 Task: Look for space in Hatsukaichi, Japan from 12th  July, 2023 to 15th July, 2023 for 3 adults in price range Rs.12000 to Rs.16000. Place can be entire place with 2 bedrooms having 3 beds and 1 bathroom. Property type can be house, flat, guest house. Booking option can be shelf check-in. Required host language is English.
Action: Mouse moved to (426, 106)
Screenshot: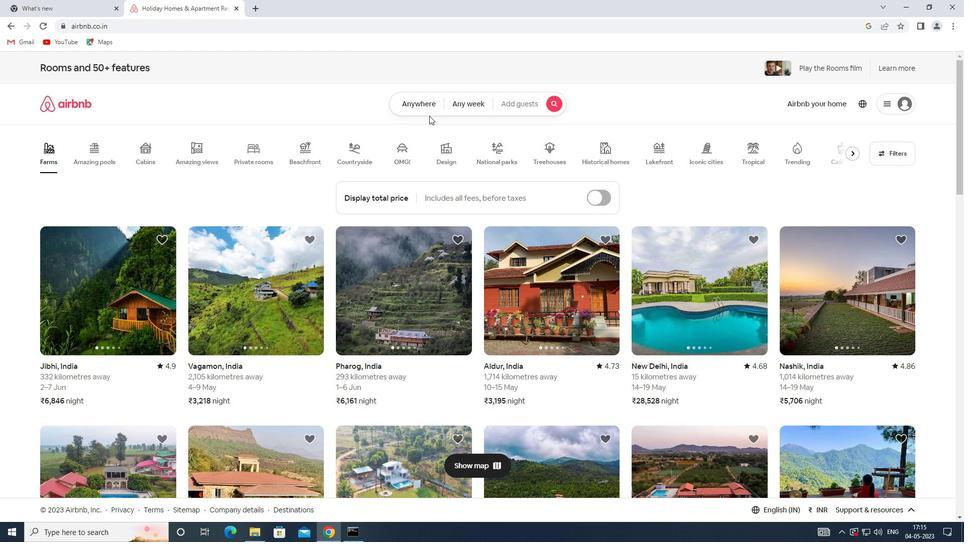 
Action: Mouse pressed left at (426, 106)
Screenshot: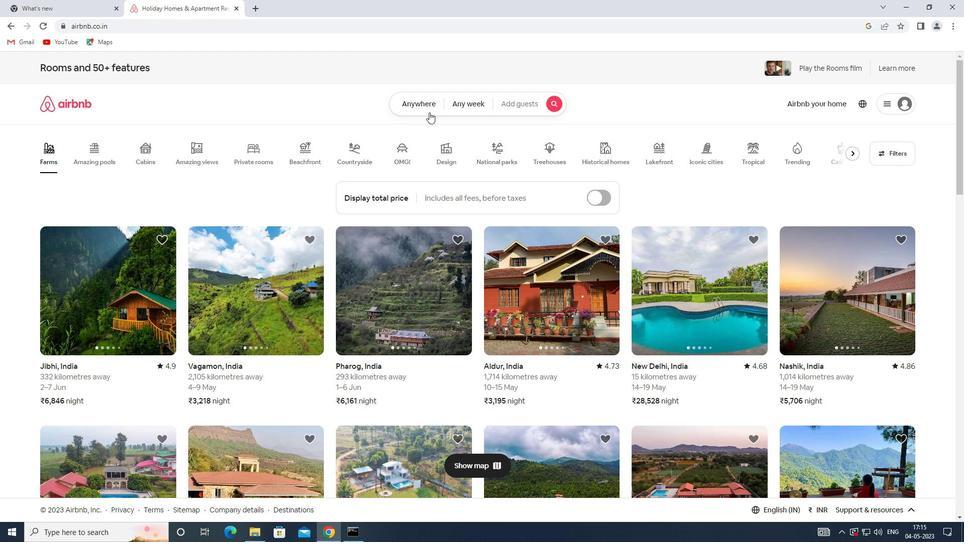
Action: Mouse moved to (350, 145)
Screenshot: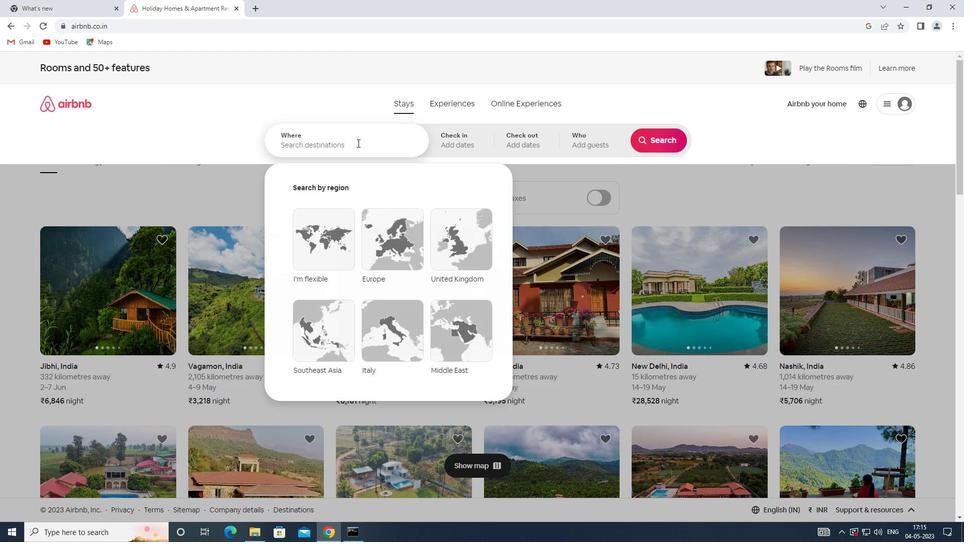 
Action: Mouse pressed left at (350, 145)
Screenshot: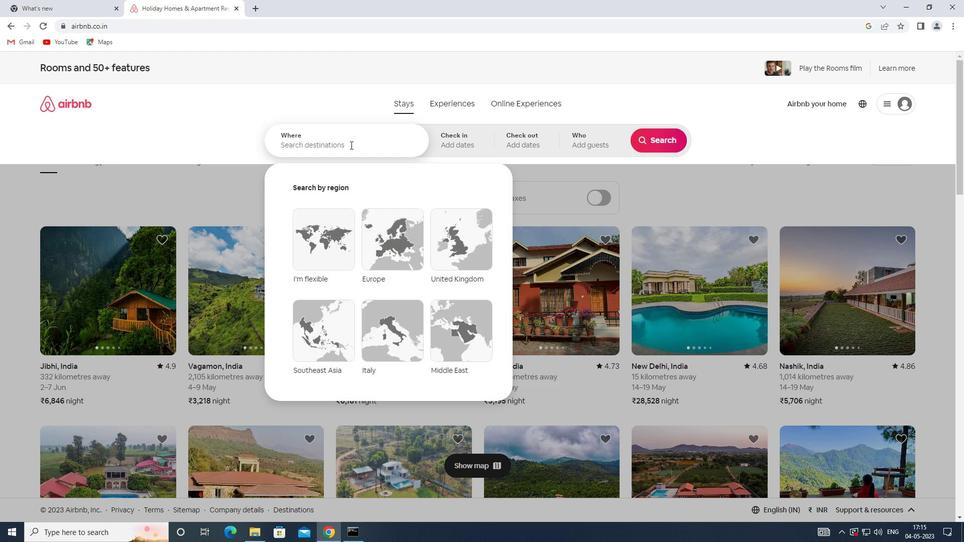 
Action: Mouse moved to (350, 145)
Screenshot: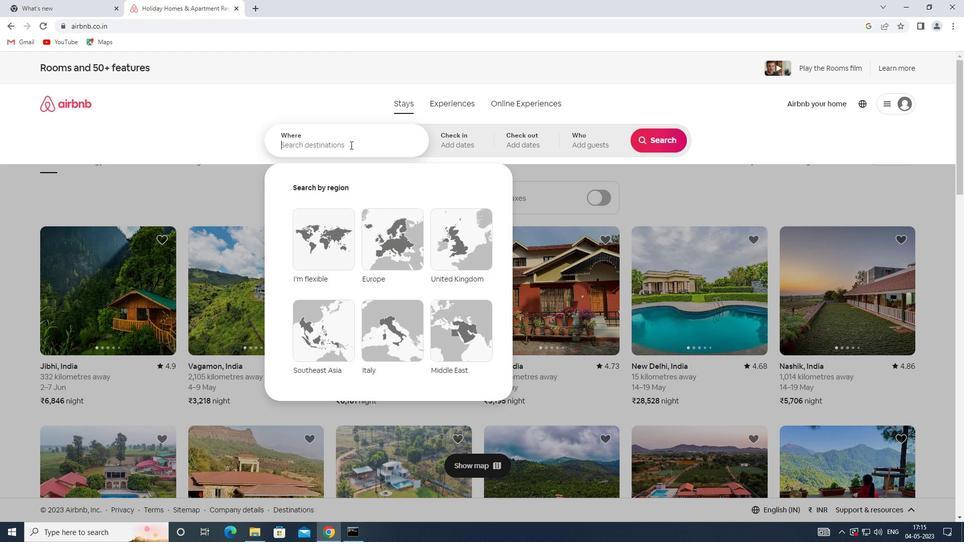 
Action: Key pressed <Key.shift>HATSUKAICHI,<Key.shift>JAPAN
Screenshot: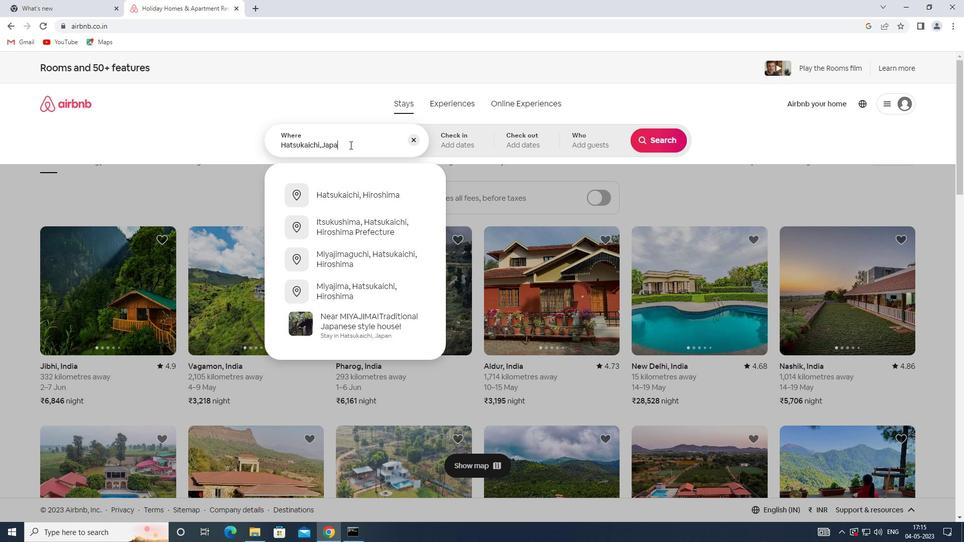 
Action: Mouse moved to (438, 147)
Screenshot: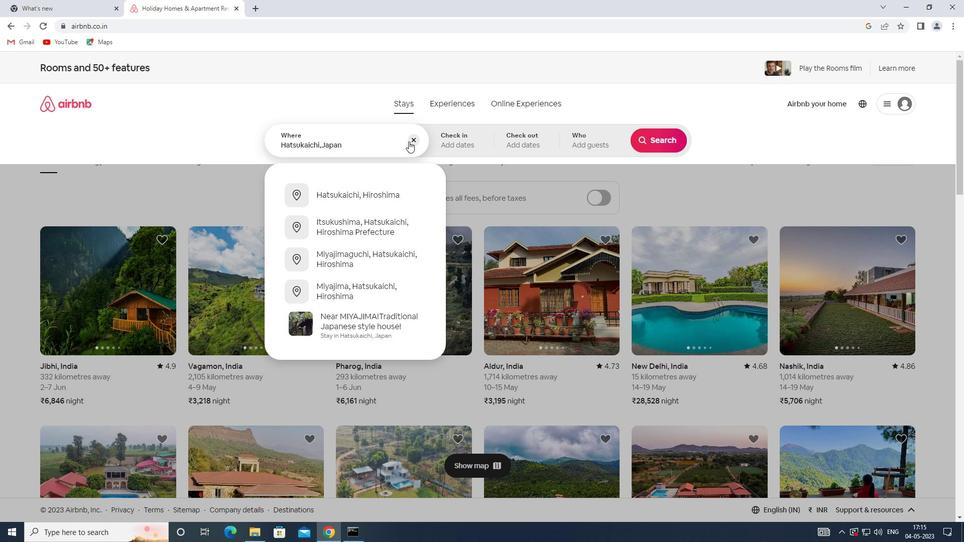 
Action: Mouse pressed left at (438, 147)
Screenshot: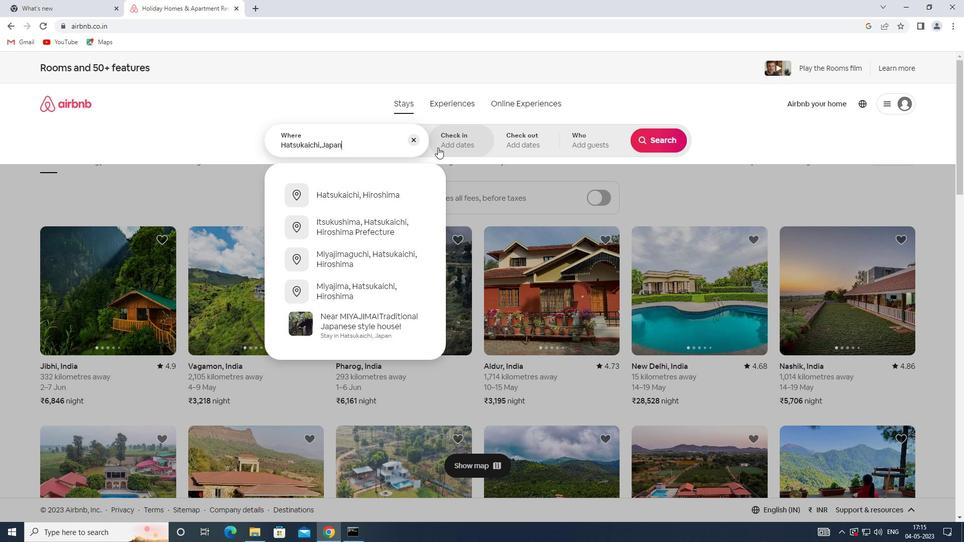
Action: Mouse moved to (653, 224)
Screenshot: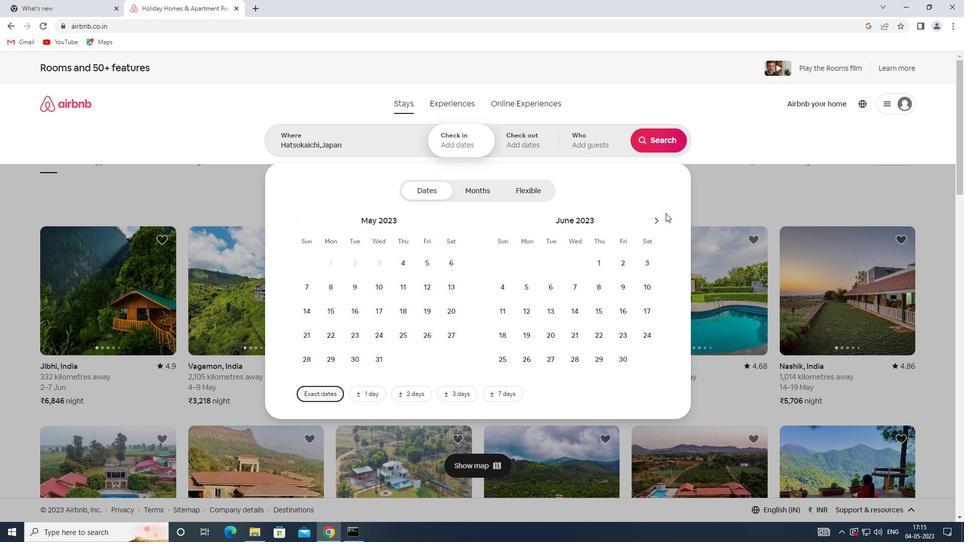 
Action: Mouse pressed left at (653, 224)
Screenshot: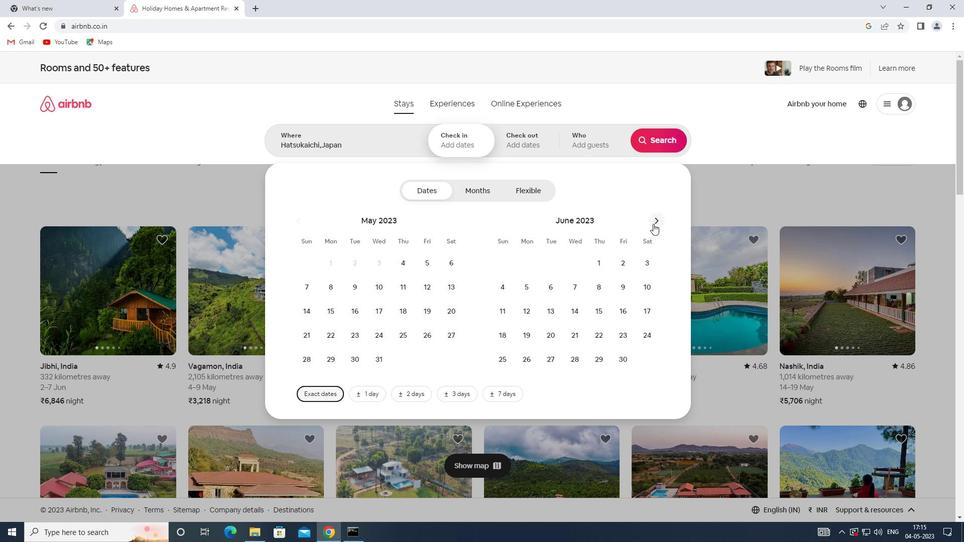 
Action: Mouse moved to (576, 302)
Screenshot: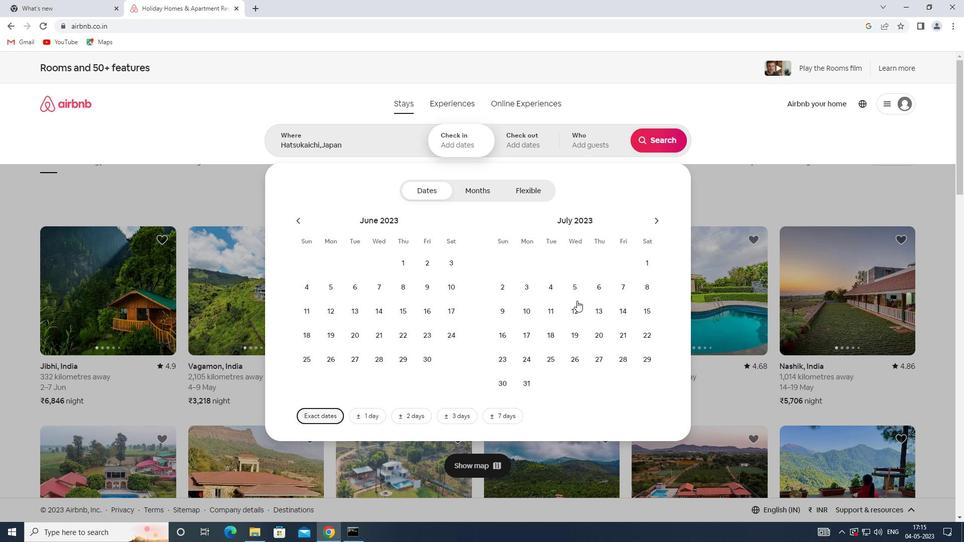 
Action: Mouse pressed left at (576, 302)
Screenshot: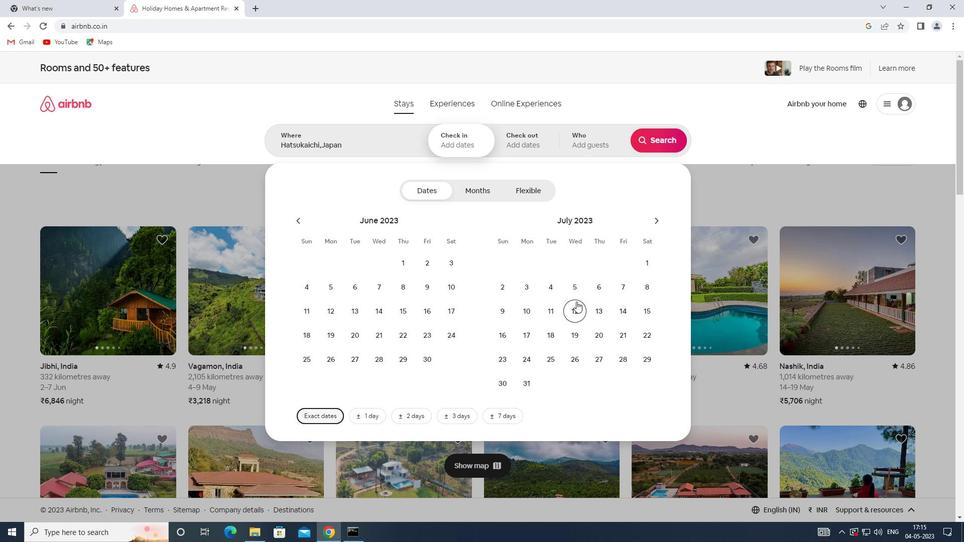 
Action: Mouse moved to (638, 308)
Screenshot: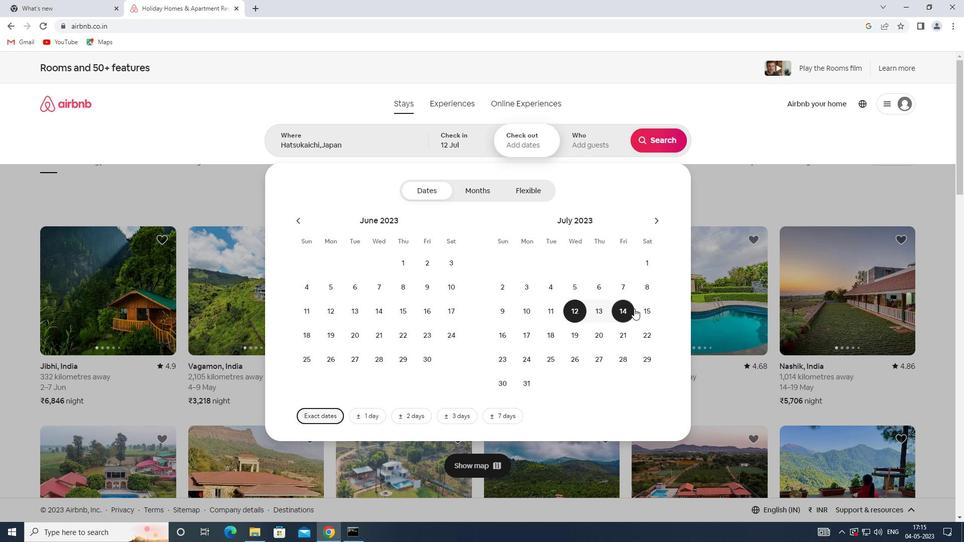 
Action: Mouse pressed left at (638, 308)
Screenshot: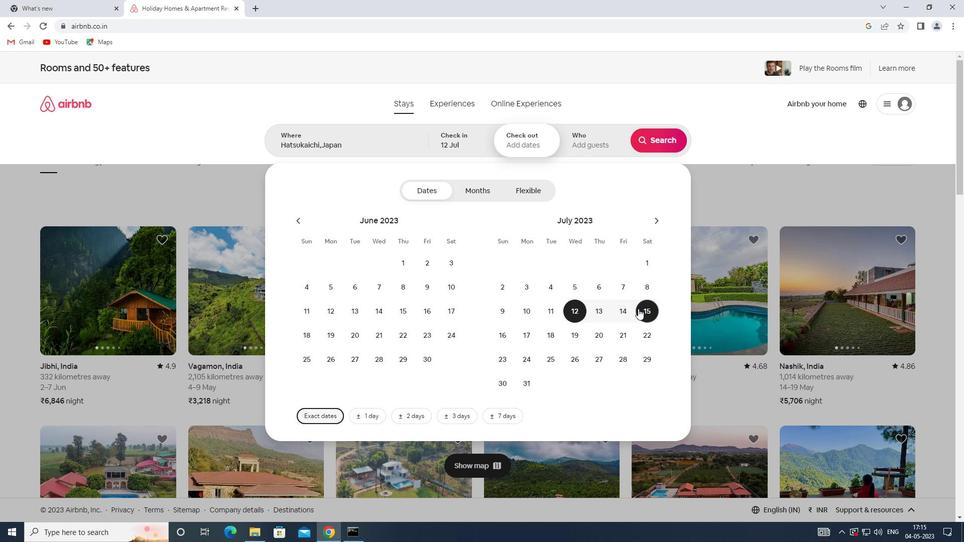 
Action: Mouse moved to (600, 132)
Screenshot: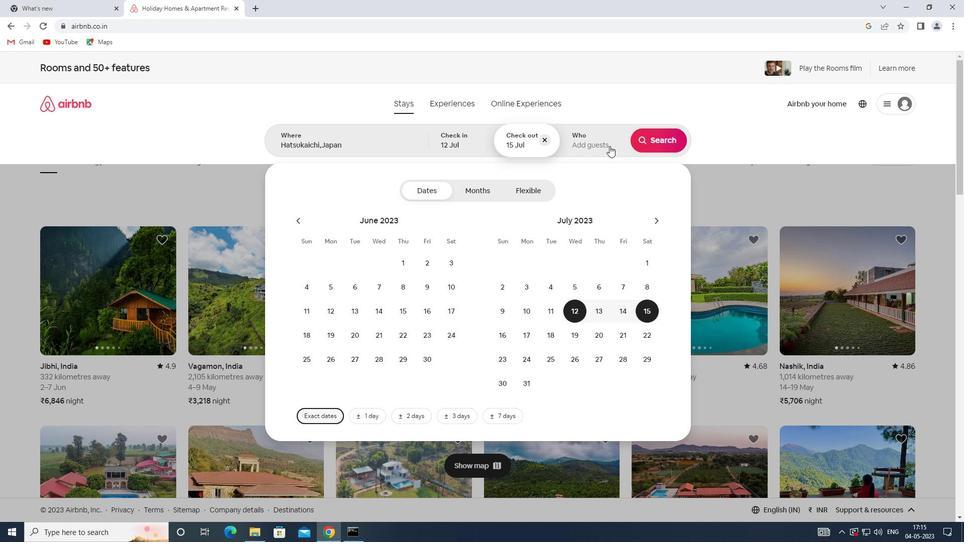 
Action: Mouse pressed left at (600, 132)
Screenshot: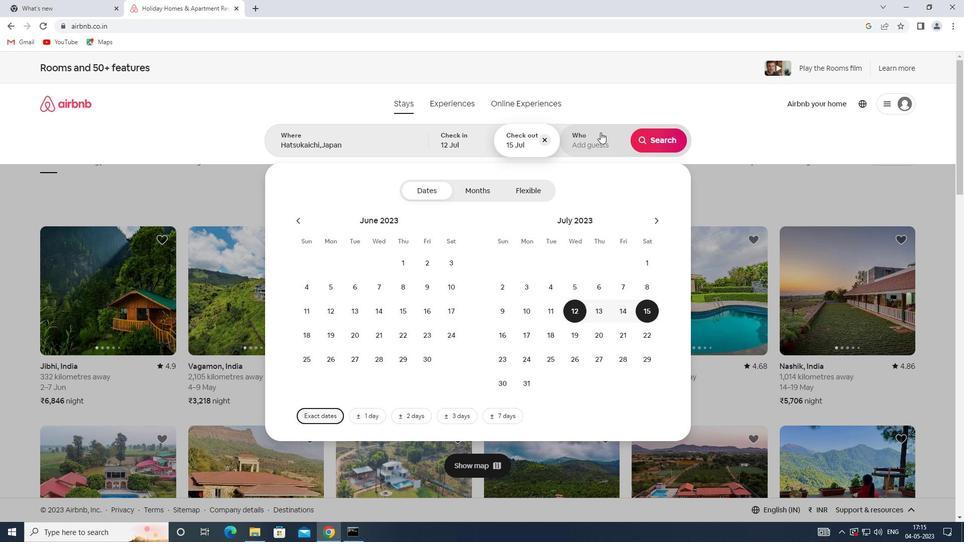 
Action: Mouse moved to (656, 194)
Screenshot: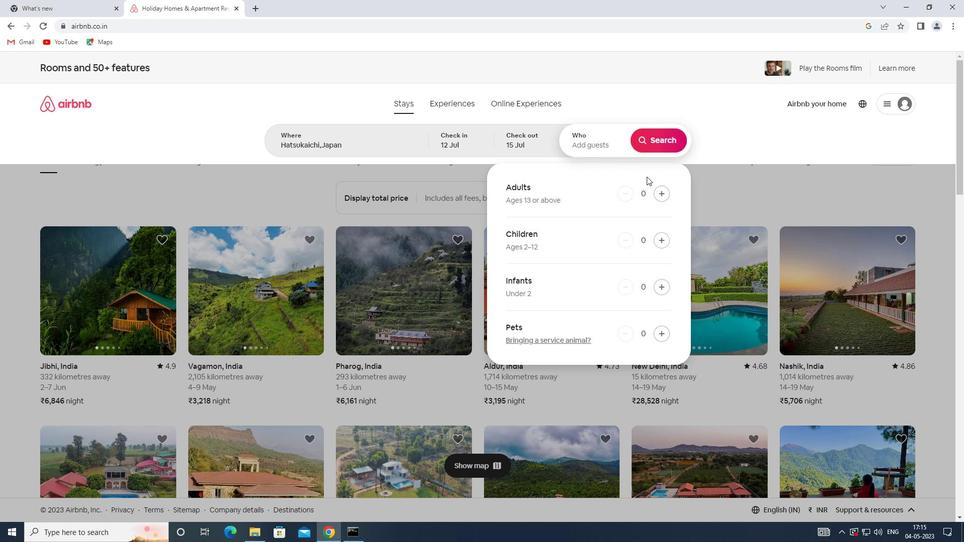 
Action: Mouse pressed left at (656, 194)
Screenshot: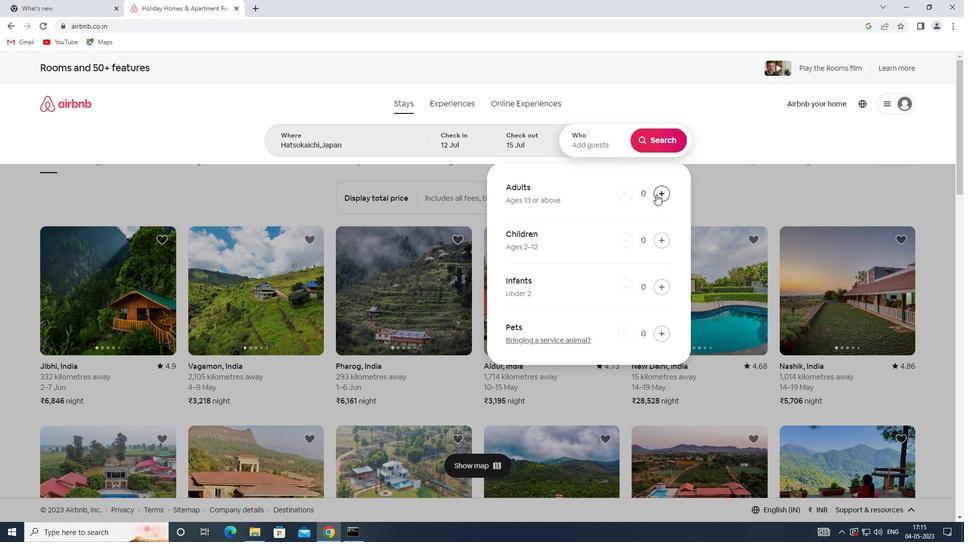 
Action: Mouse pressed left at (656, 194)
Screenshot: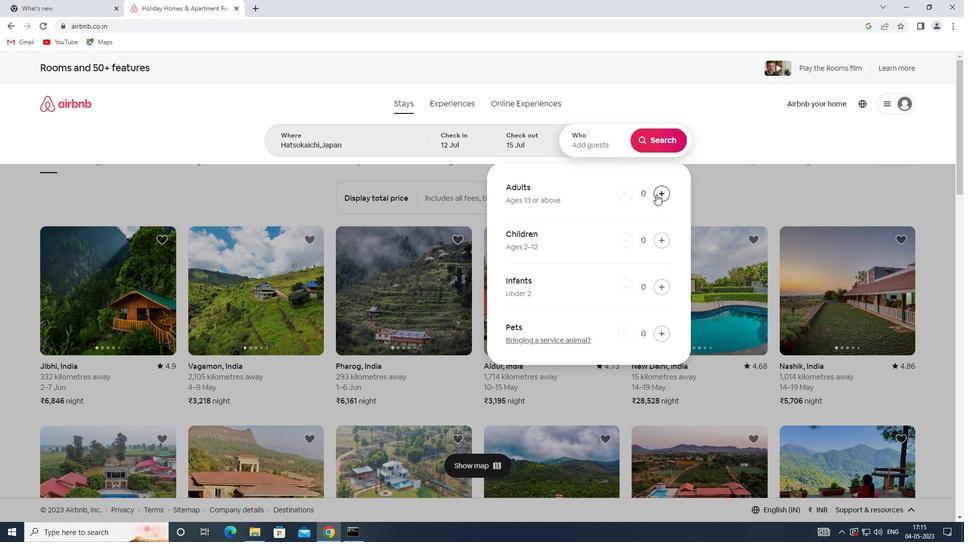 
Action: Mouse pressed left at (656, 194)
Screenshot: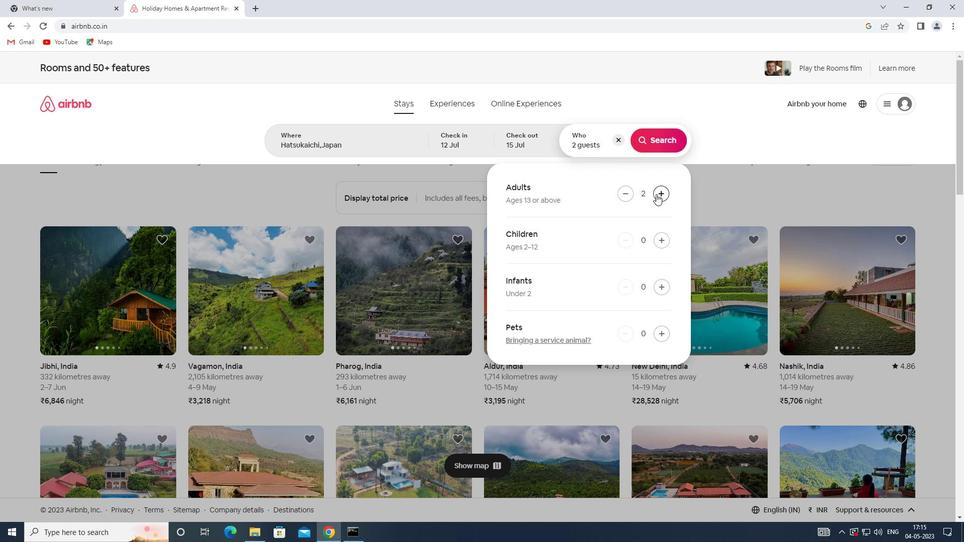 
Action: Mouse moved to (667, 146)
Screenshot: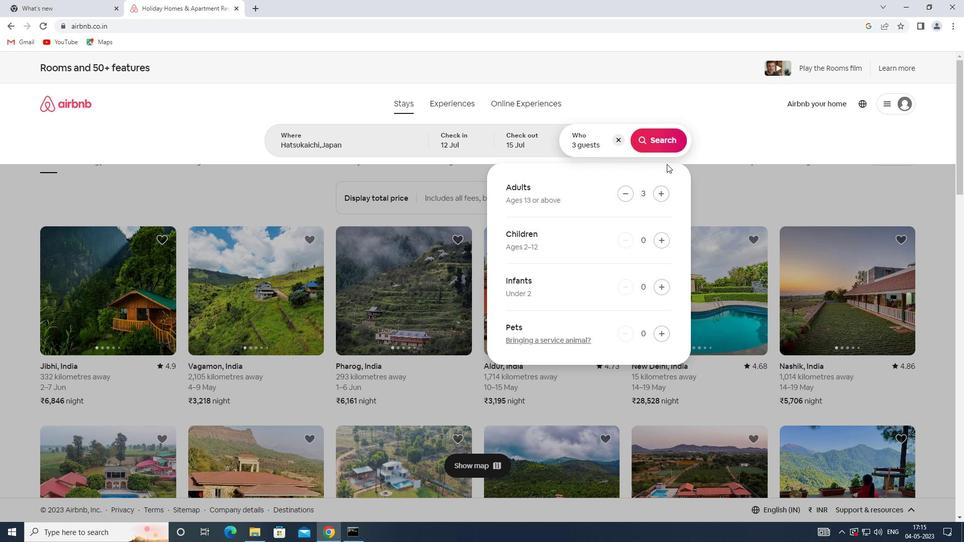 
Action: Mouse pressed left at (667, 146)
Screenshot: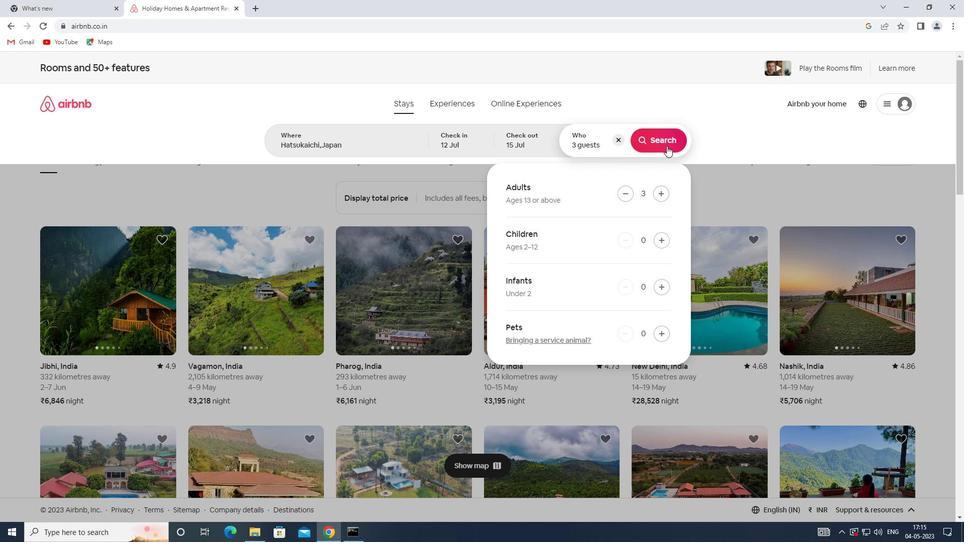 
Action: Mouse moved to (908, 112)
Screenshot: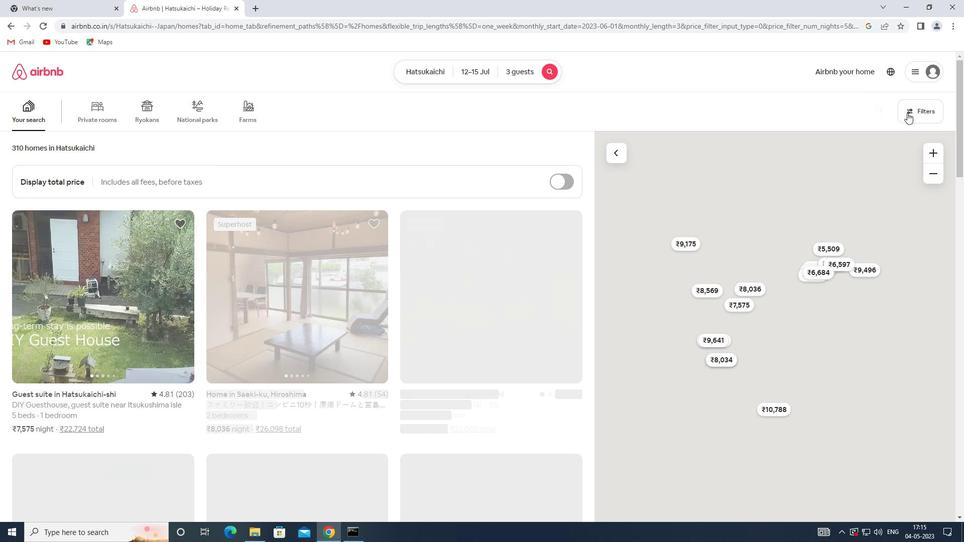 
Action: Mouse pressed left at (908, 112)
Screenshot: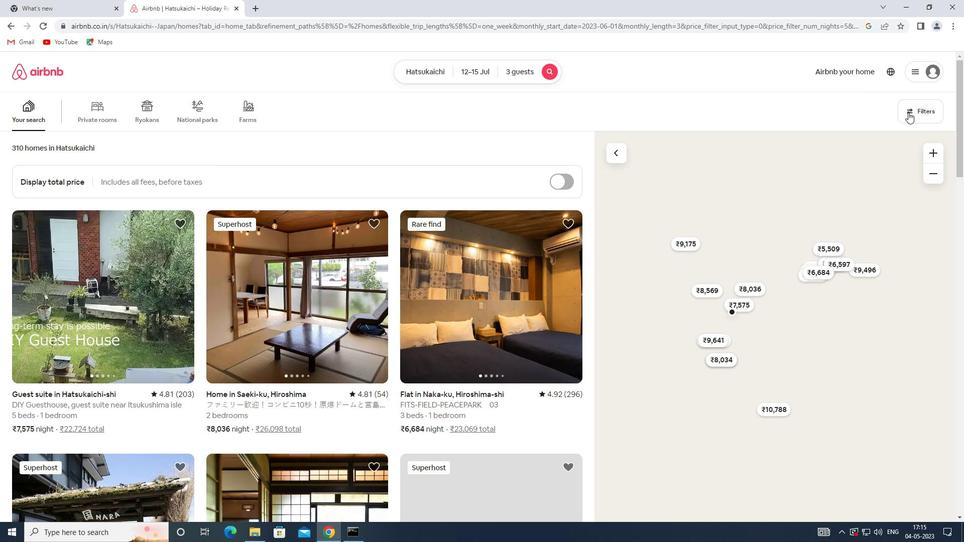 
Action: Mouse moved to (346, 238)
Screenshot: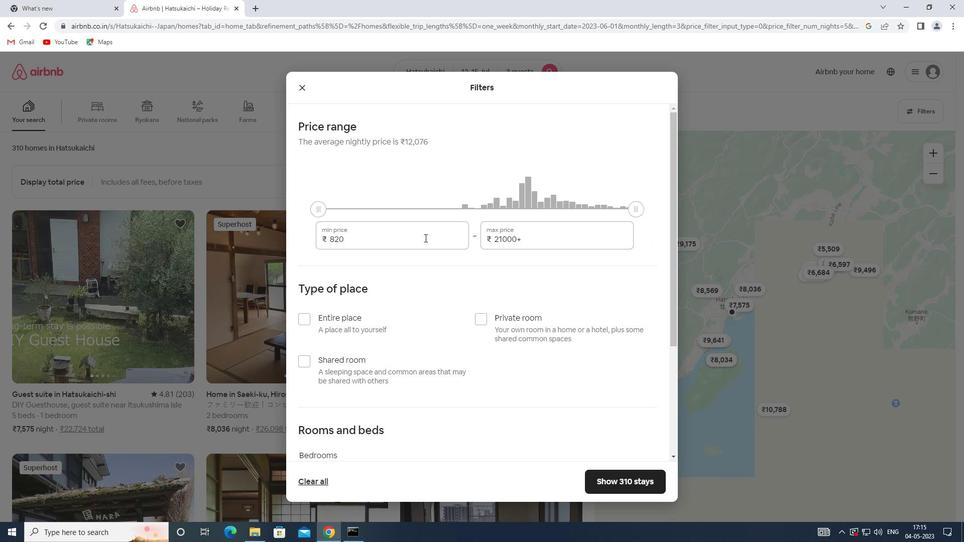 
Action: Mouse pressed left at (346, 238)
Screenshot: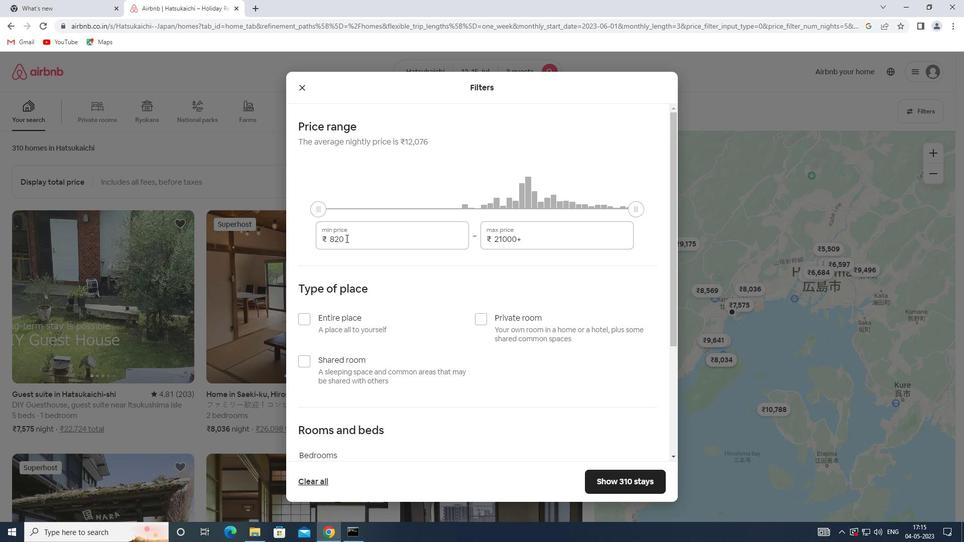 
Action: Mouse moved to (258, 234)
Screenshot: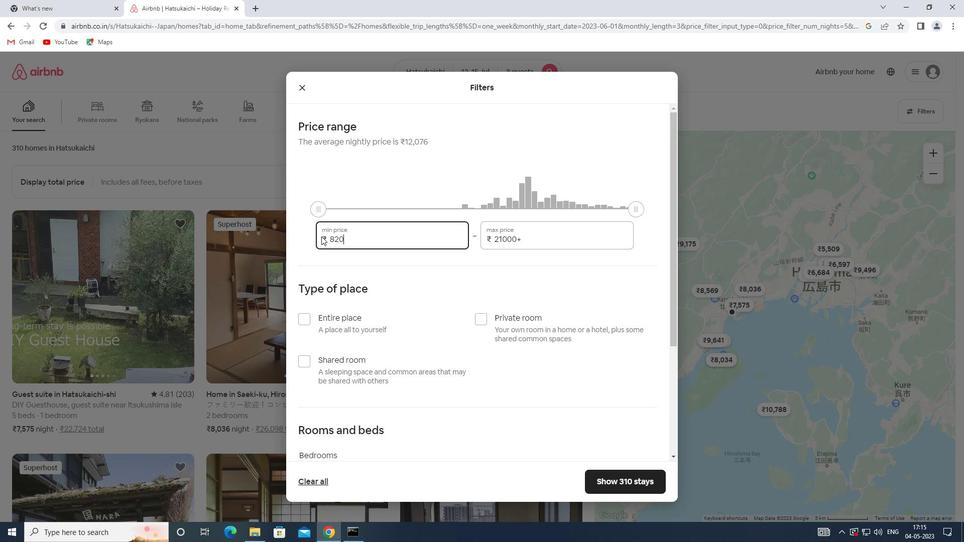 
Action: Key pressed 12000
Screenshot: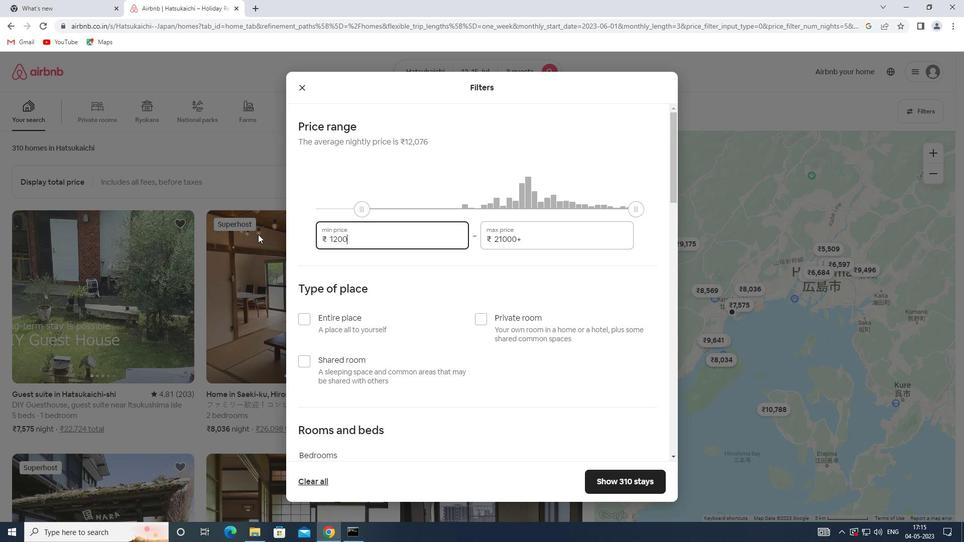 
Action: Mouse moved to (524, 238)
Screenshot: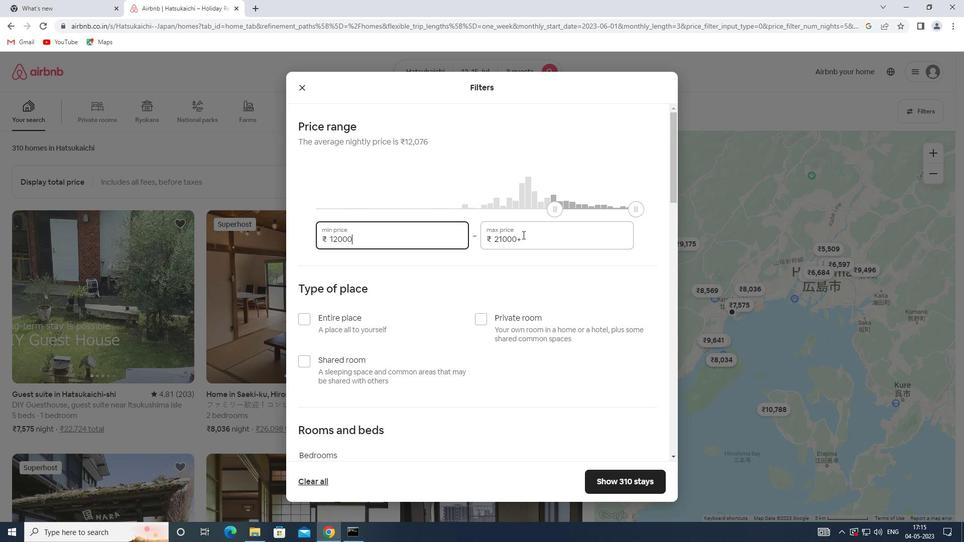 
Action: Mouse pressed left at (524, 238)
Screenshot: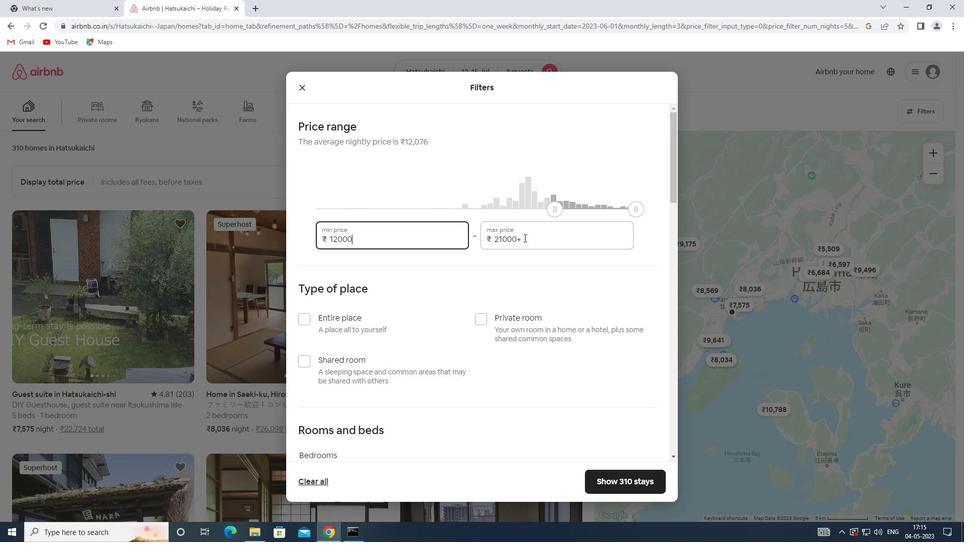 
Action: Mouse moved to (456, 261)
Screenshot: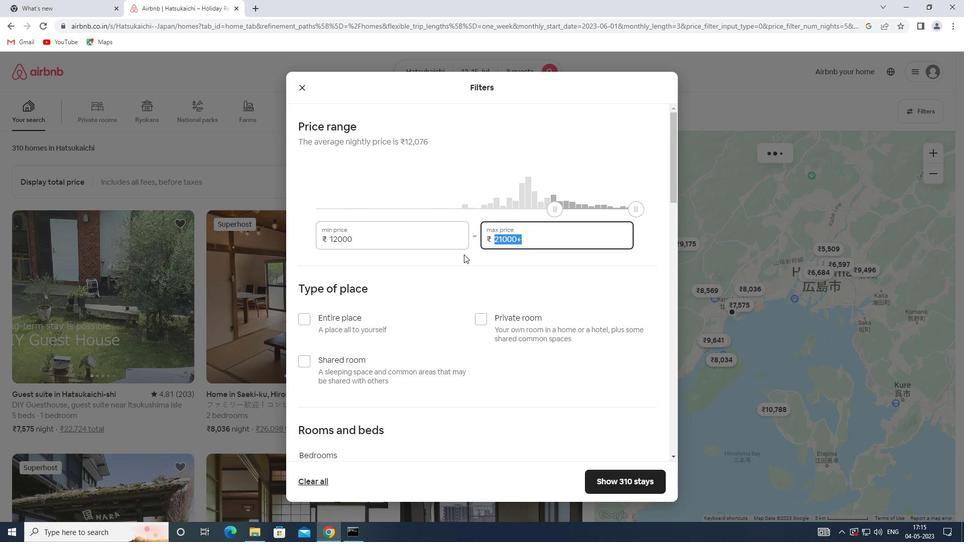 
Action: Key pressed 16000
Screenshot: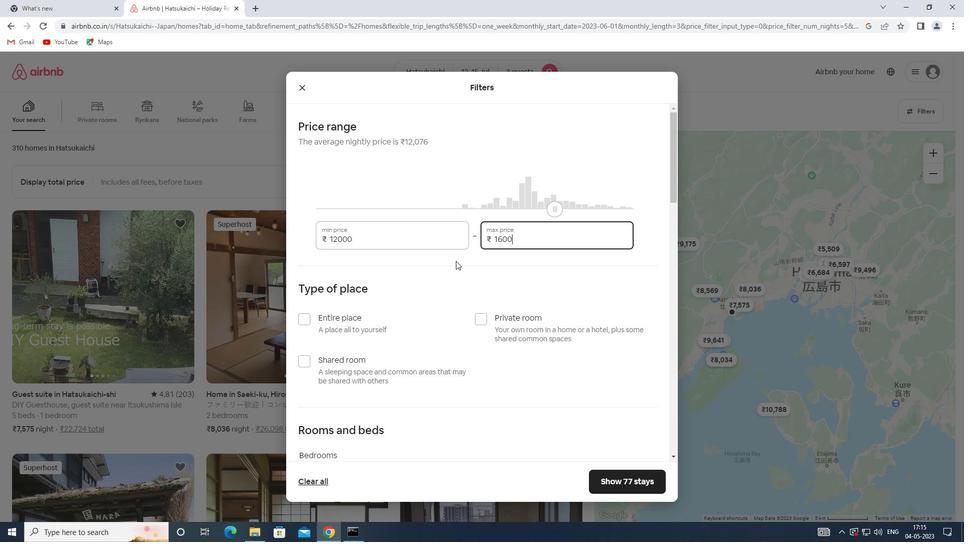 
Action: Mouse moved to (298, 316)
Screenshot: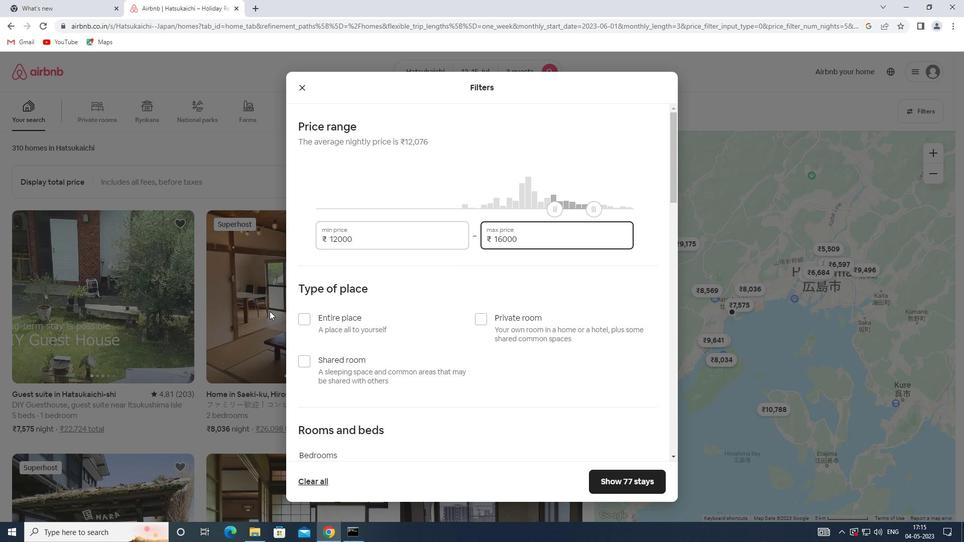 
Action: Mouse pressed left at (298, 316)
Screenshot: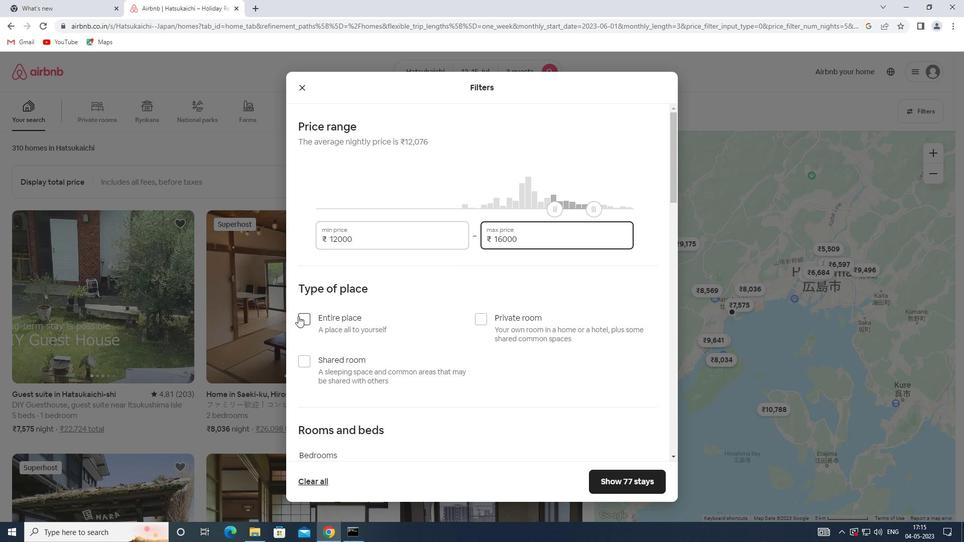 
Action: Mouse moved to (313, 312)
Screenshot: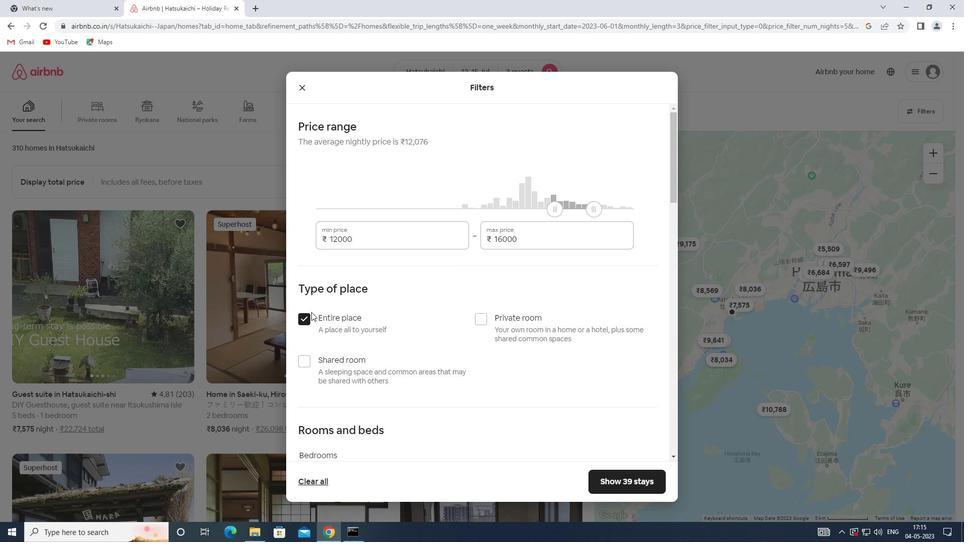 
Action: Mouse scrolled (313, 311) with delta (0, 0)
Screenshot: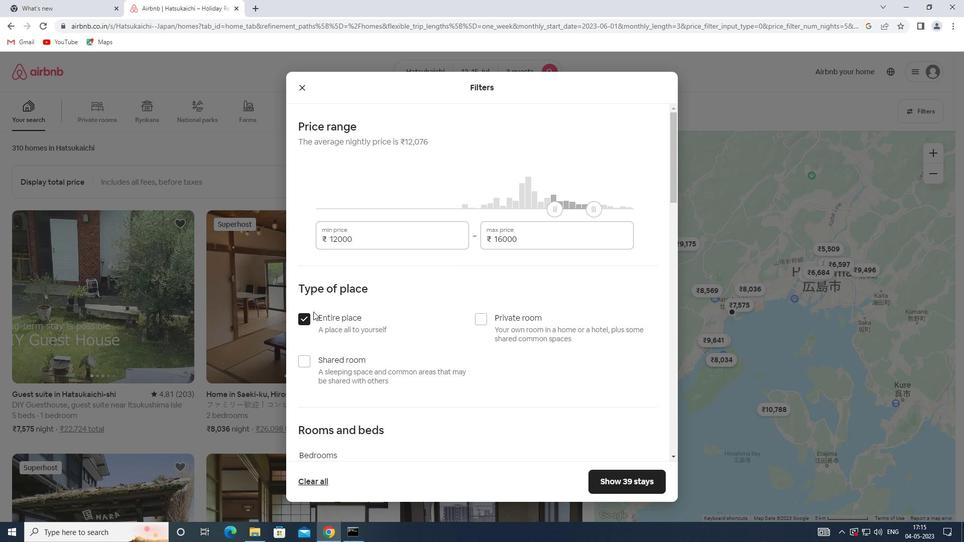 
Action: Mouse scrolled (313, 311) with delta (0, 0)
Screenshot: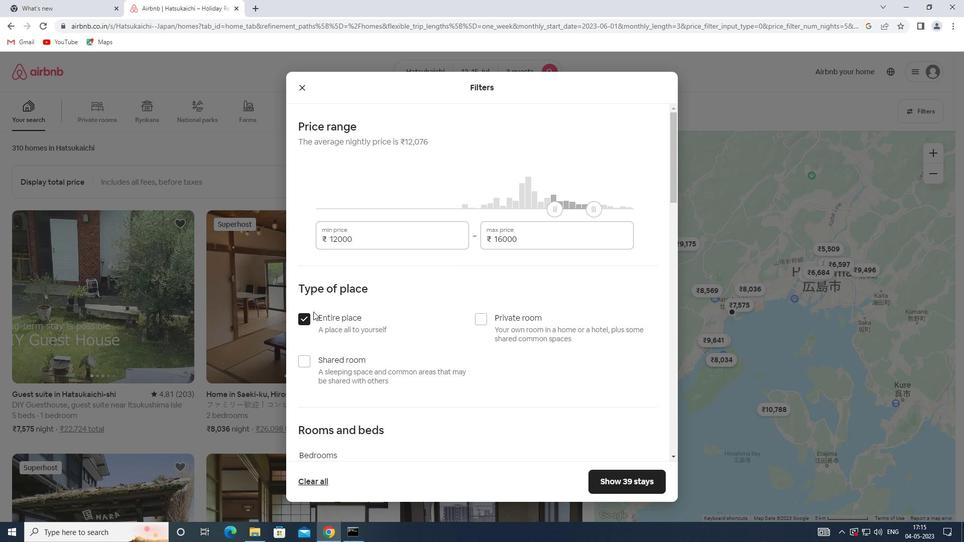 
Action: Mouse moved to (315, 309)
Screenshot: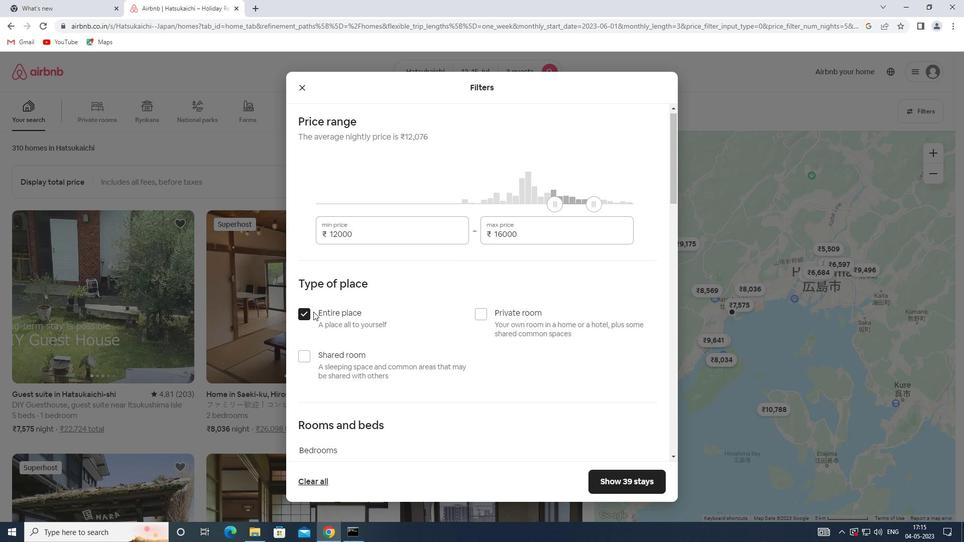 
Action: Mouse scrolled (315, 309) with delta (0, 0)
Screenshot: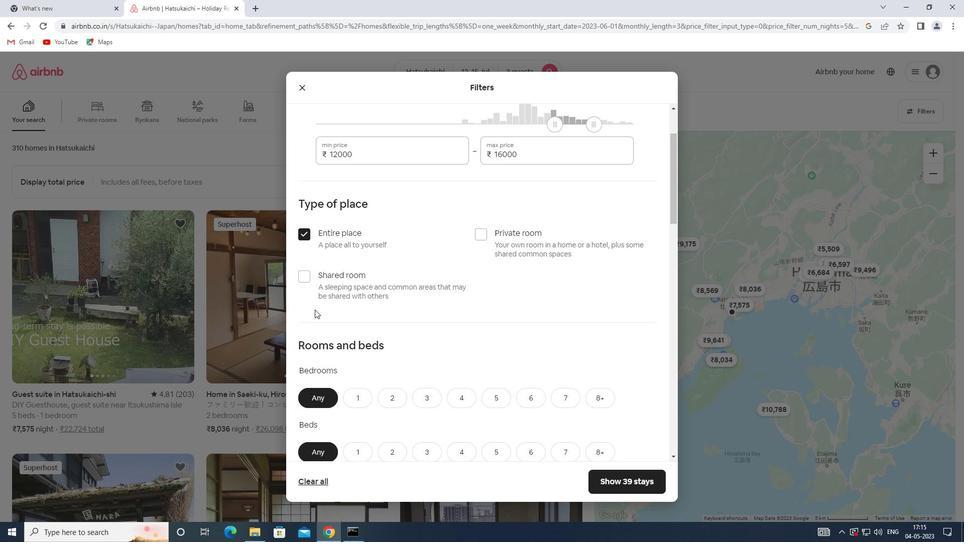 
Action: Mouse scrolled (315, 309) with delta (0, 0)
Screenshot: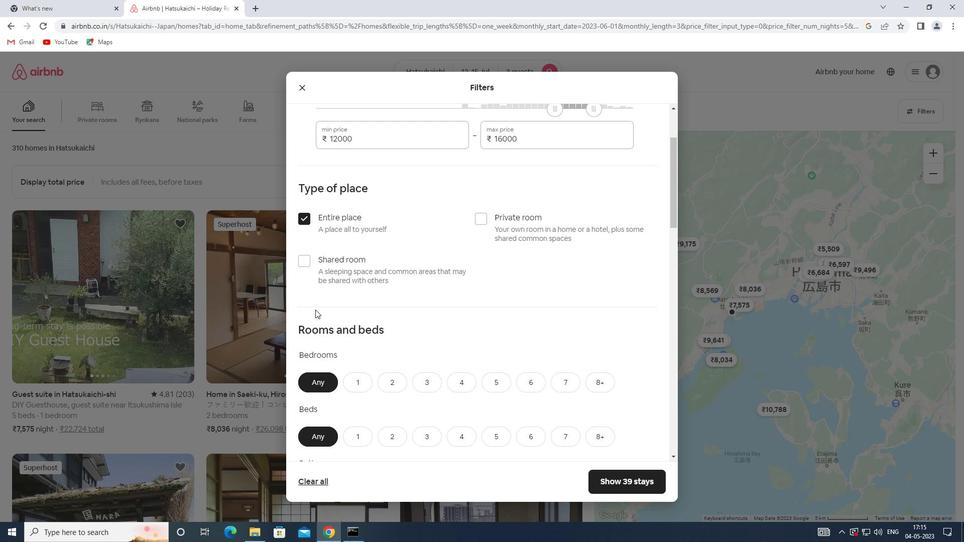 
Action: Mouse moved to (396, 281)
Screenshot: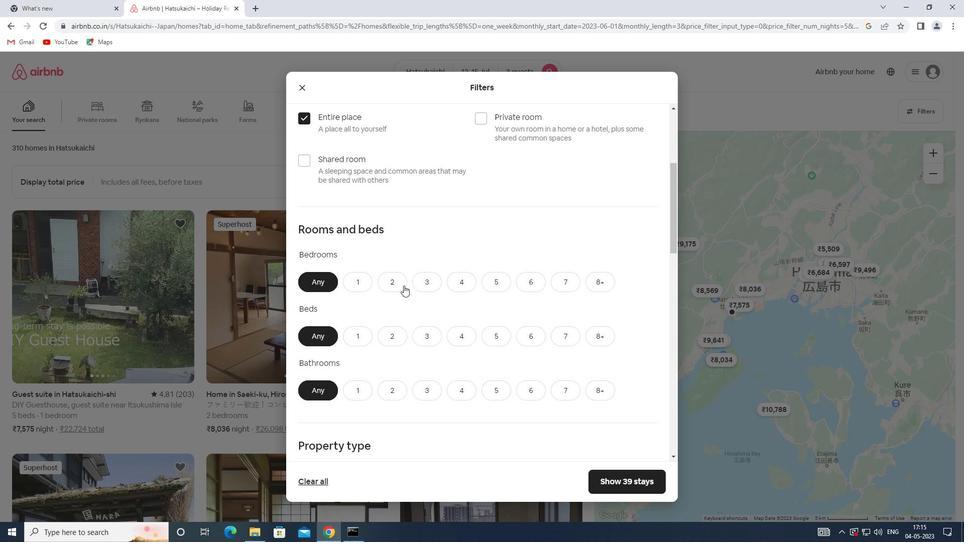 
Action: Mouse pressed left at (396, 281)
Screenshot: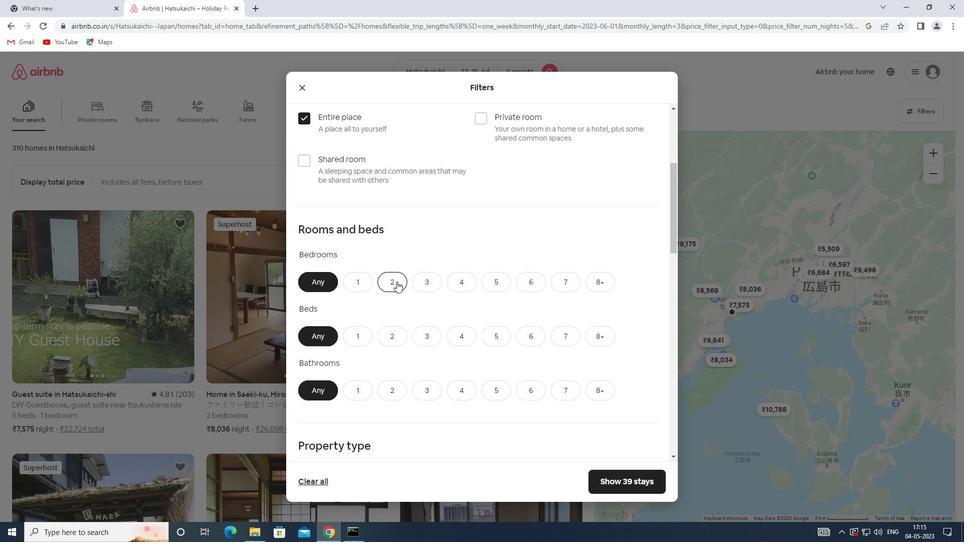 
Action: Mouse moved to (424, 333)
Screenshot: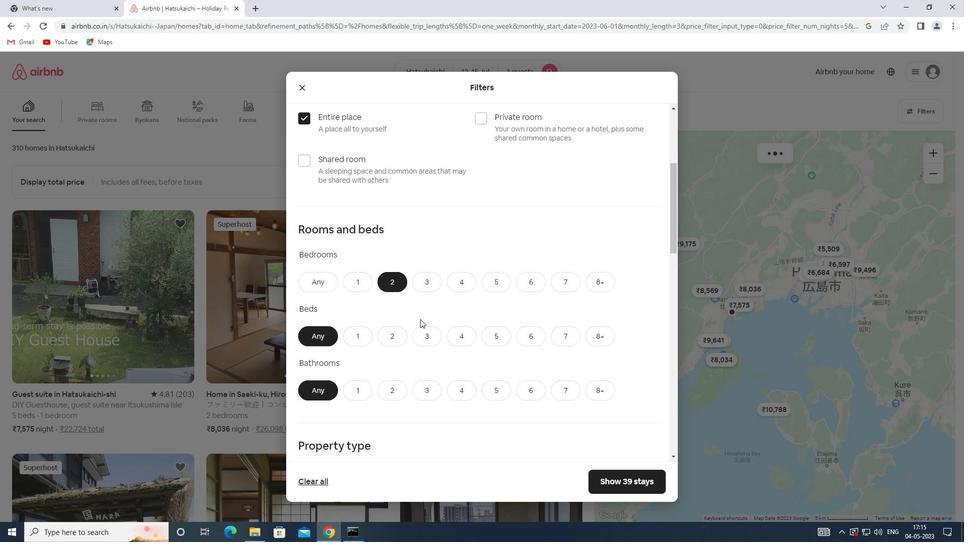 
Action: Mouse pressed left at (424, 333)
Screenshot: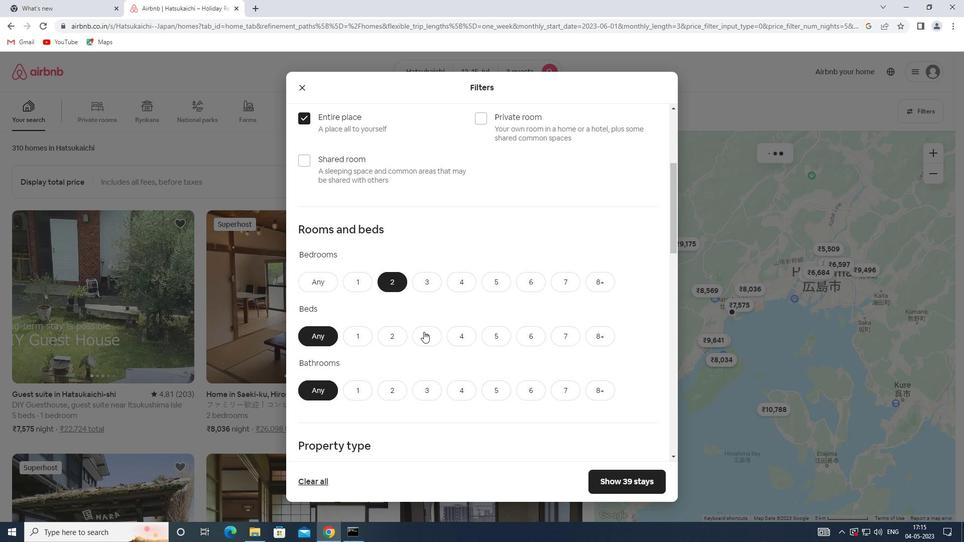 
Action: Mouse moved to (353, 386)
Screenshot: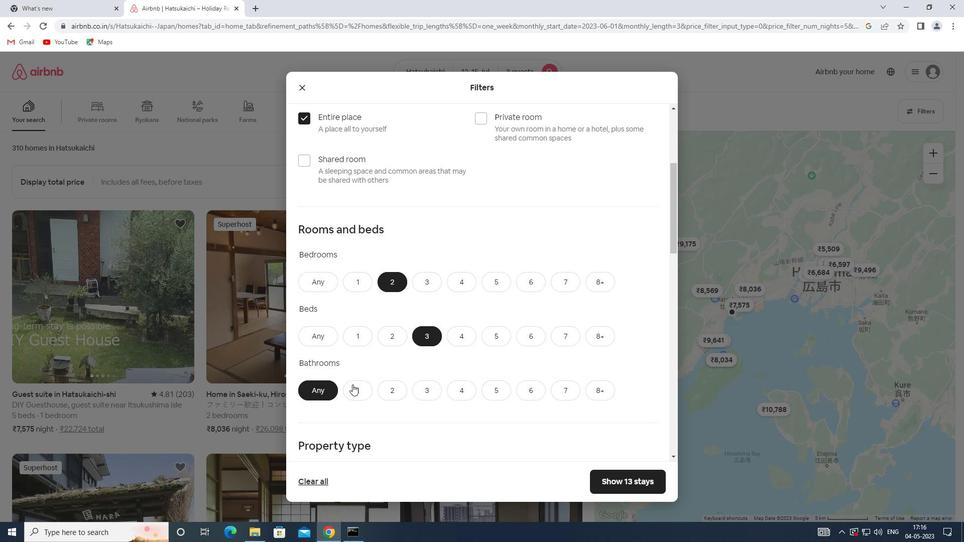 
Action: Mouse pressed left at (353, 386)
Screenshot: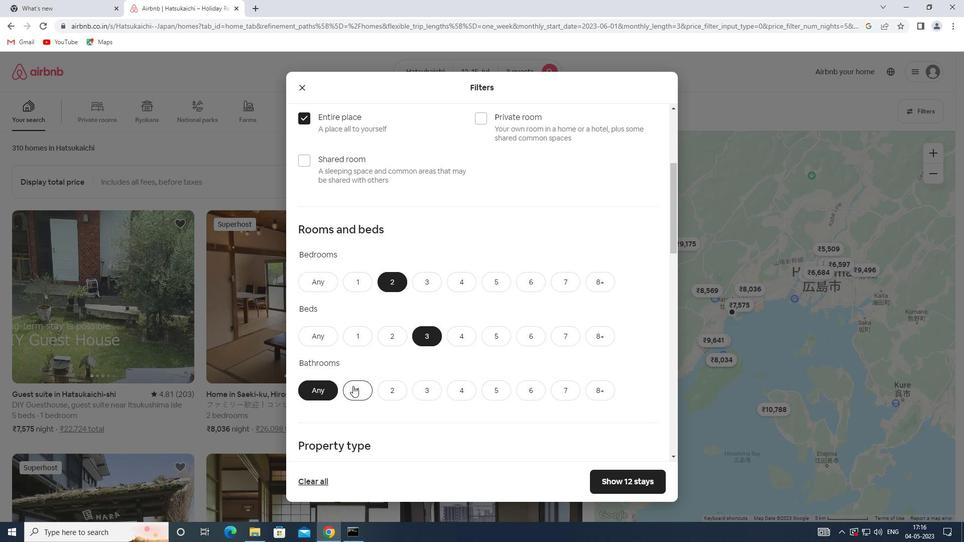 
Action: Mouse moved to (363, 347)
Screenshot: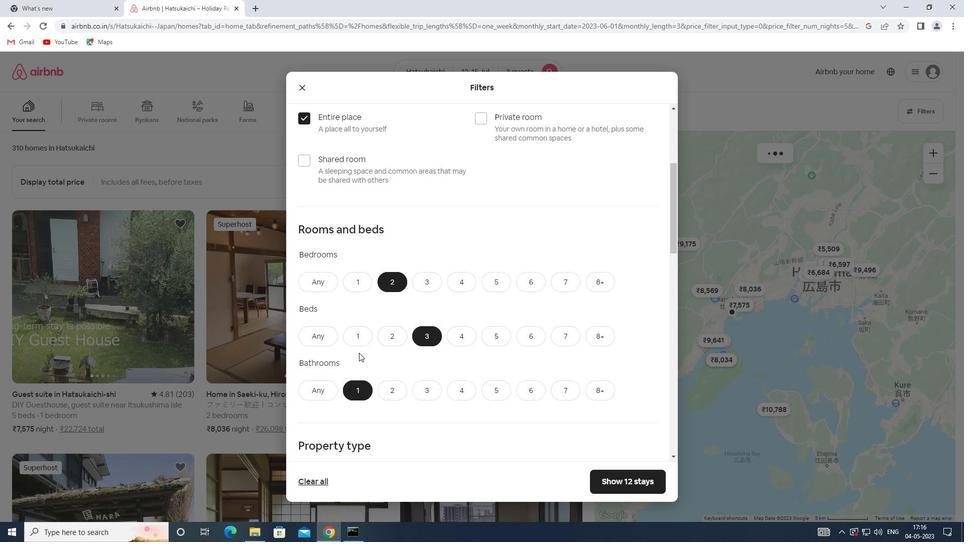 
Action: Mouse scrolled (363, 347) with delta (0, 0)
Screenshot: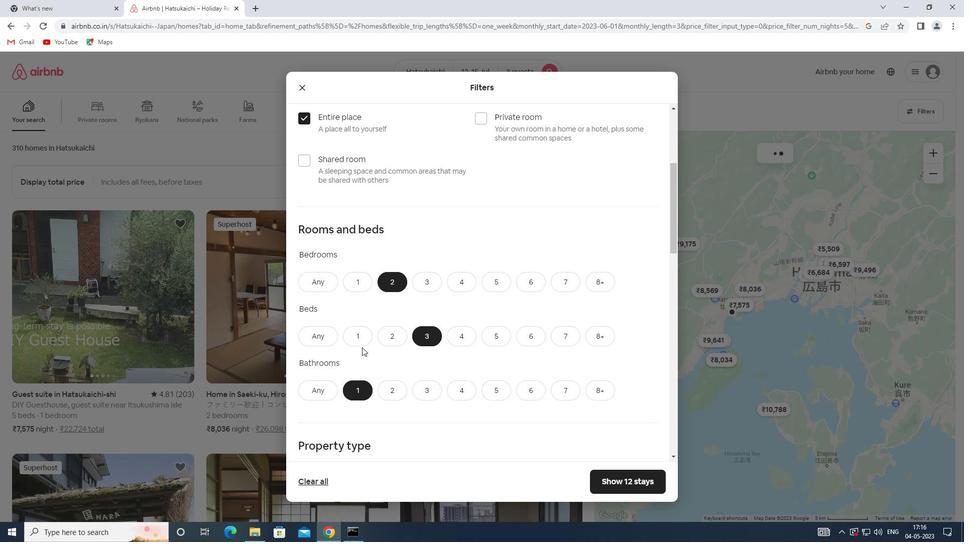 
Action: Mouse scrolled (363, 347) with delta (0, 0)
Screenshot: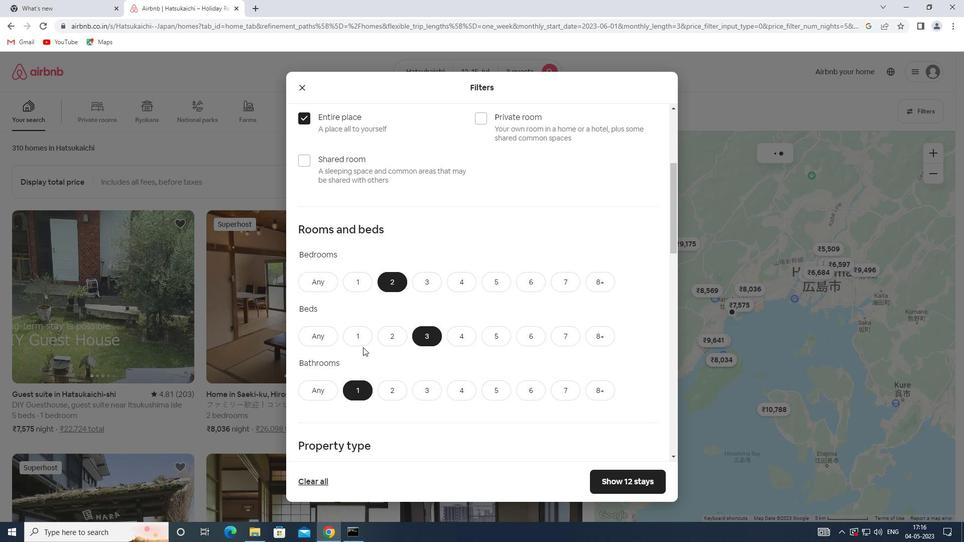 
Action: Mouse moved to (363, 346)
Screenshot: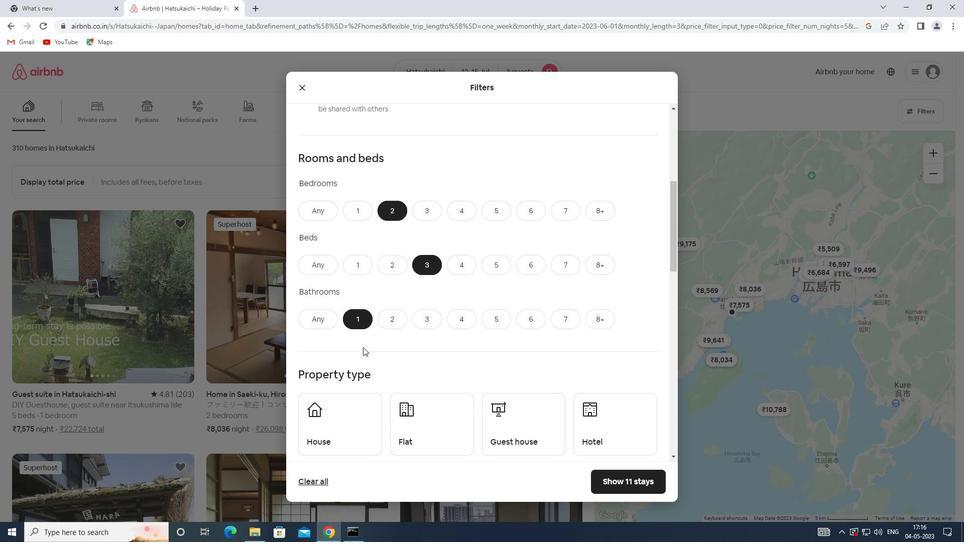 
Action: Mouse scrolled (363, 346) with delta (0, 0)
Screenshot: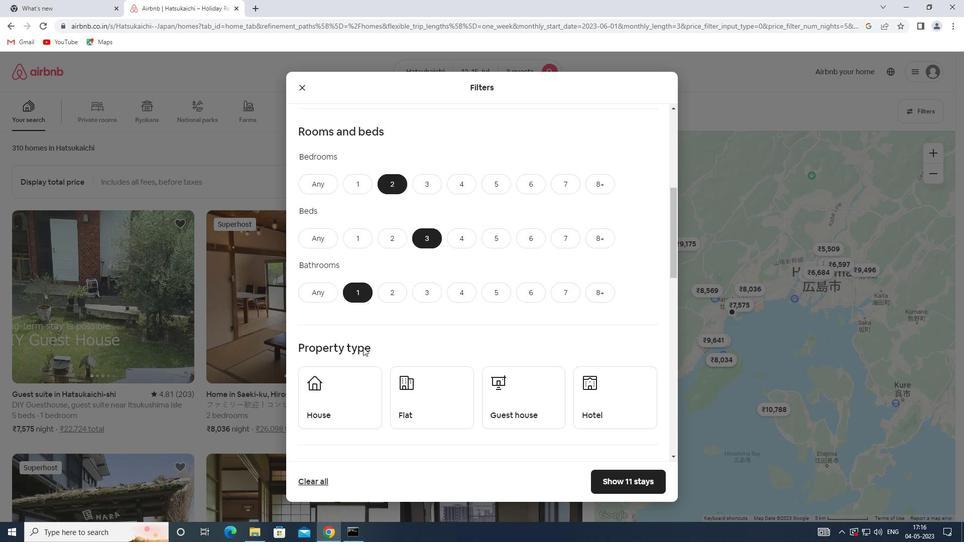 
Action: Mouse scrolled (363, 346) with delta (0, 0)
Screenshot: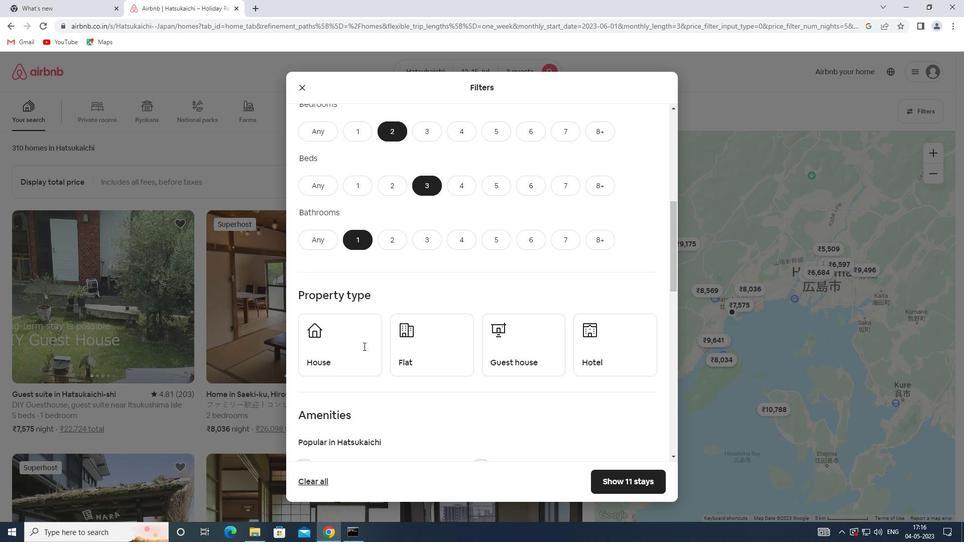 
Action: Mouse scrolled (363, 346) with delta (0, 0)
Screenshot: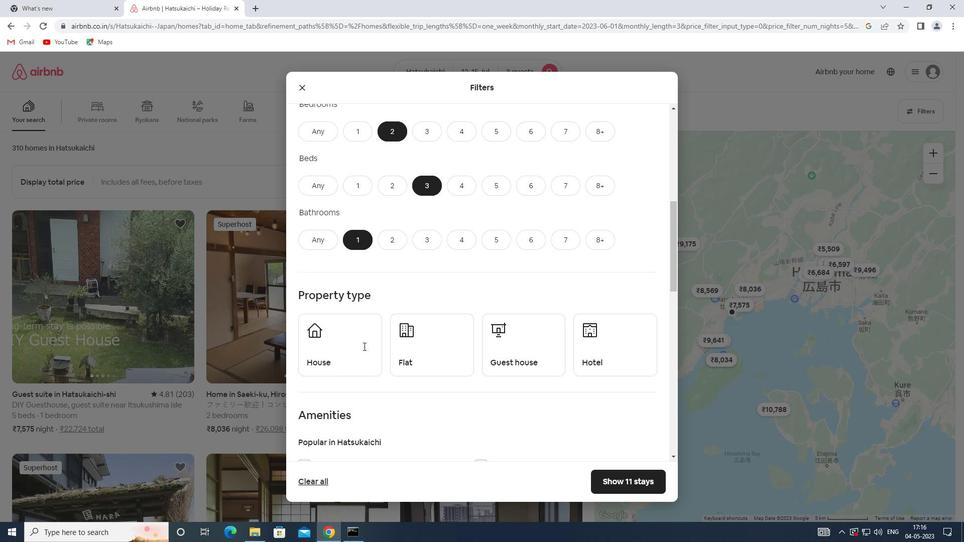 
Action: Mouse scrolled (363, 346) with delta (0, 0)
Screenshot: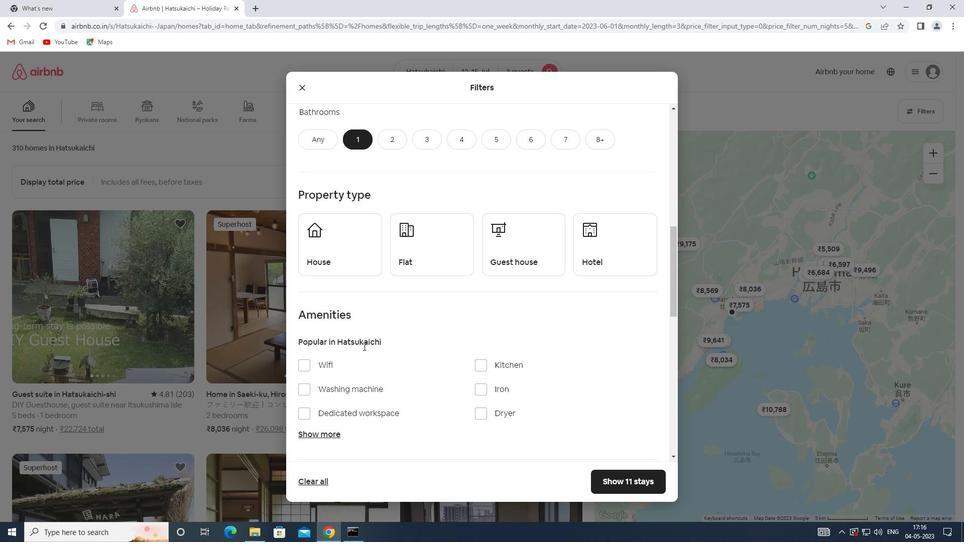 
Action: Mouse scrolled (363, 346) with delta (0, 0)
Screenshot: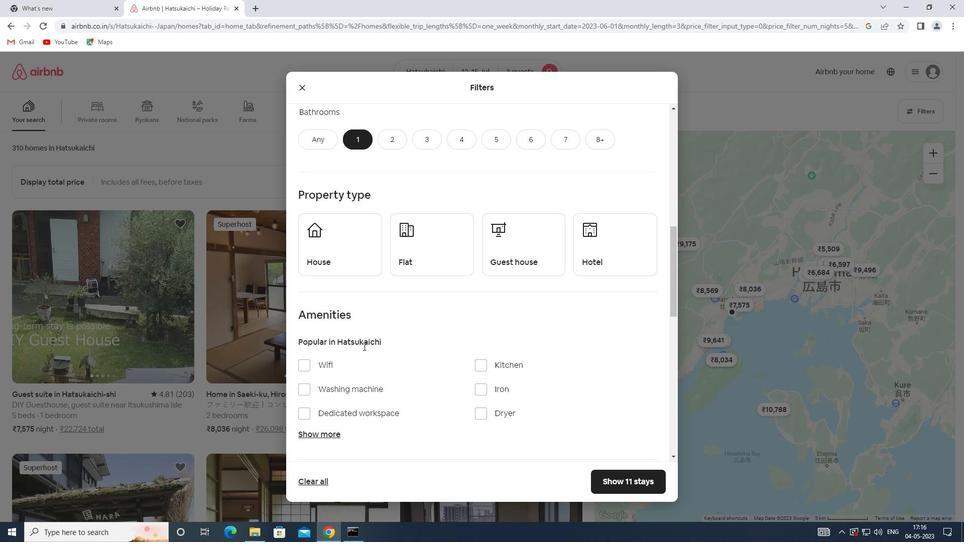 
Action: Mouse moved to (323, 148)
Screenshot: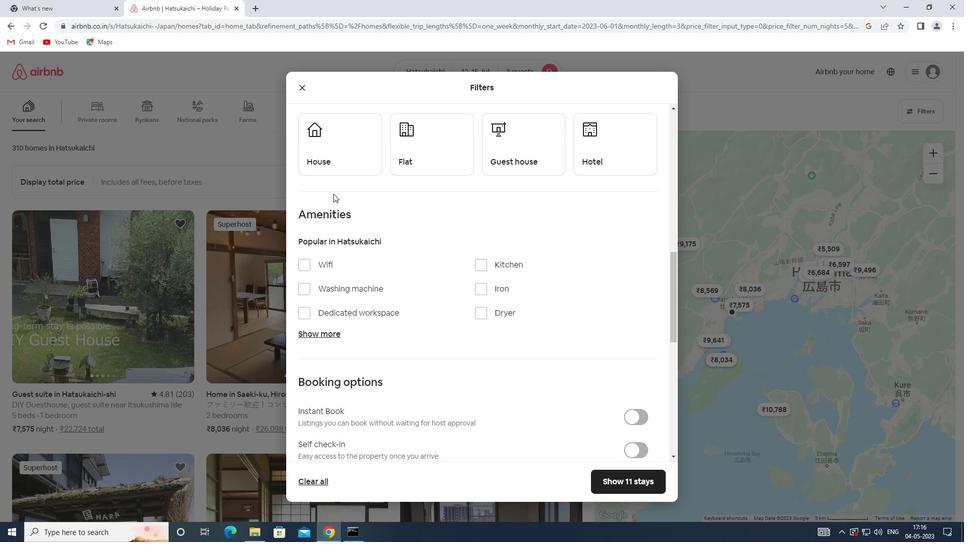 
Action: Mouse pressed left at (323, 148)
Screenshot: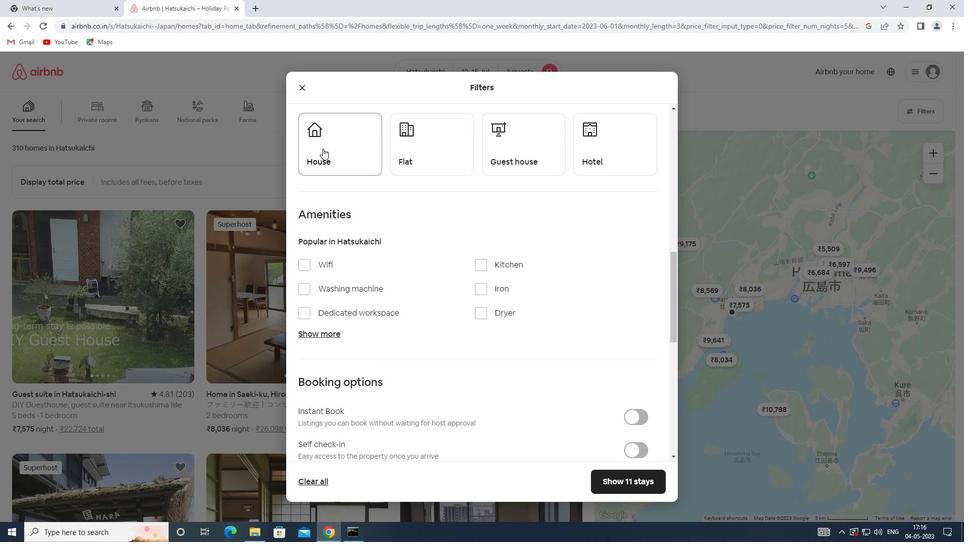 
Action: Mouse moved to (434, 148)
Screenshot: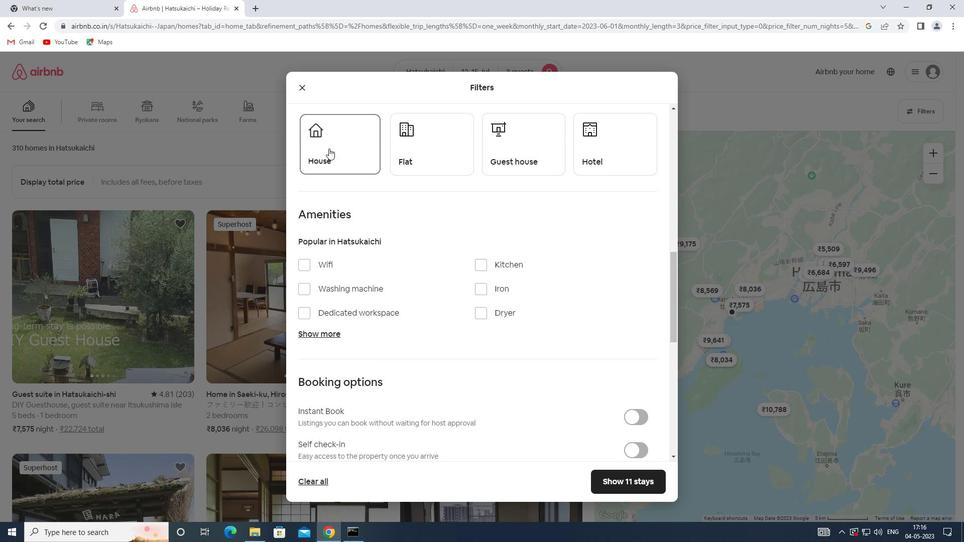 
Action: Mouse pressed left at (434, 148)
Screenshot: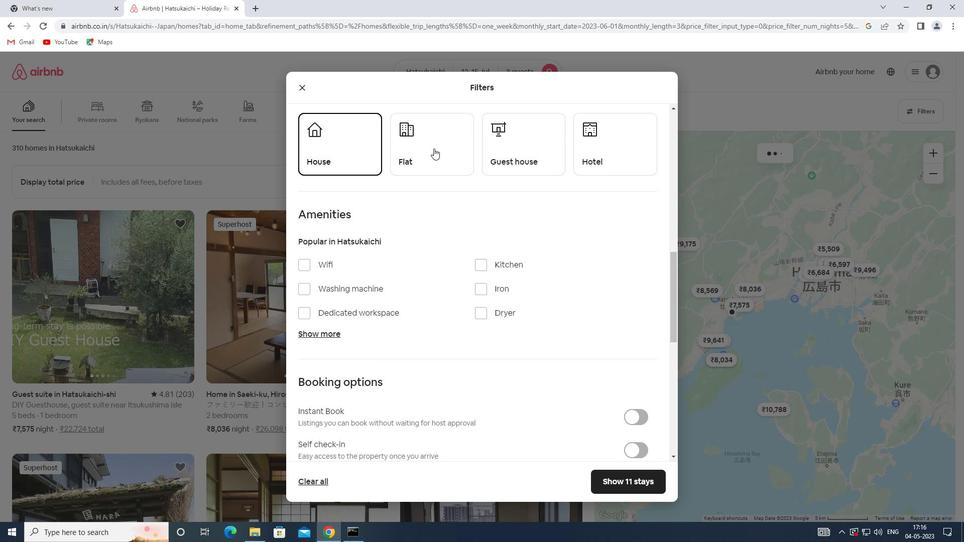 
Action: Mouse moved to (498, 156)
Screenshot: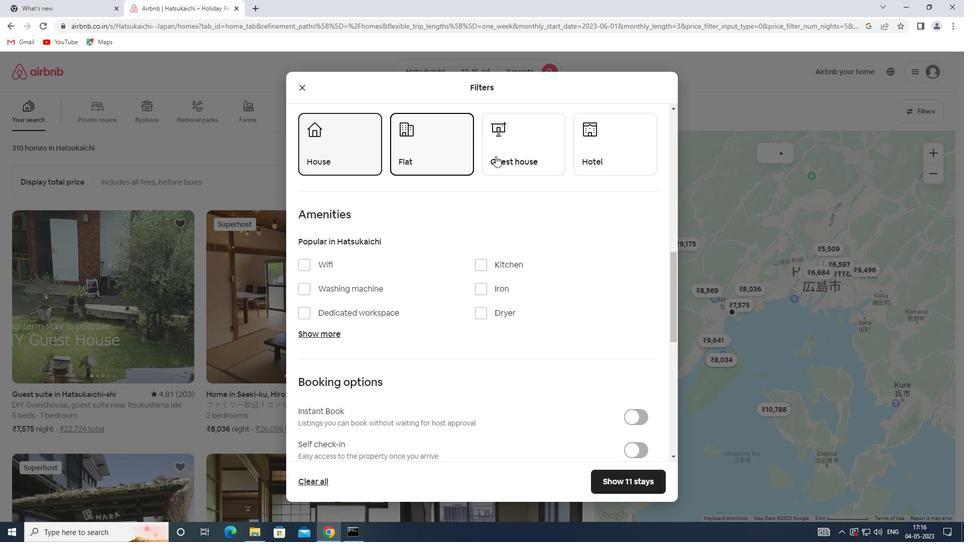 
Action: Mouse pressed left at (498, 156)
Screenshot: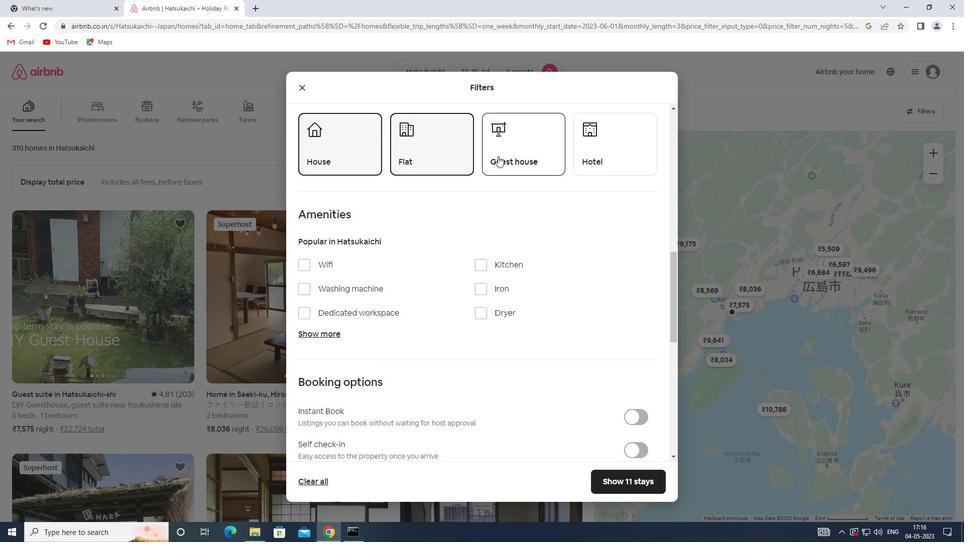 
Action: Mouse scrolled (498, 155) with delta (0, 0)
Screenshot: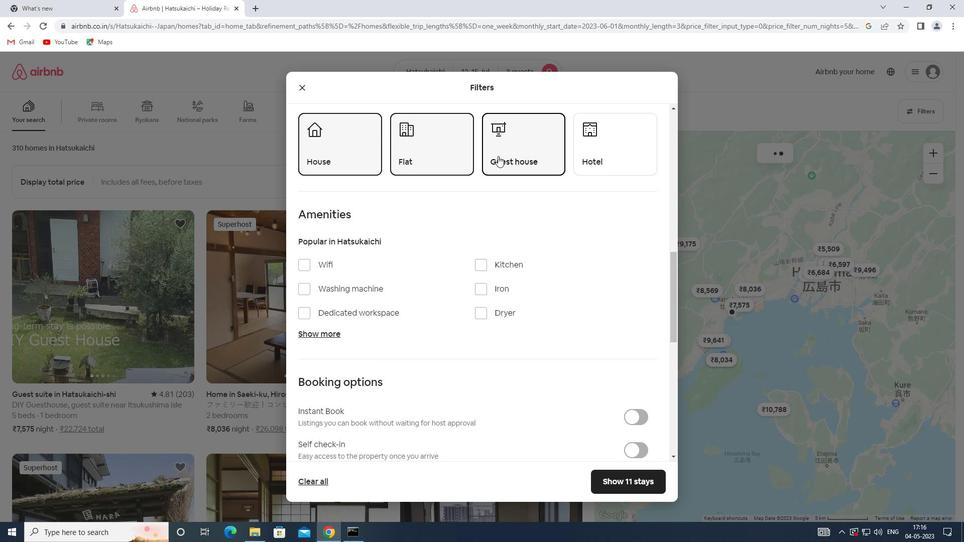 
Action: Mouse scrolled (498, 155) with delta (0, 0)
Screenshot: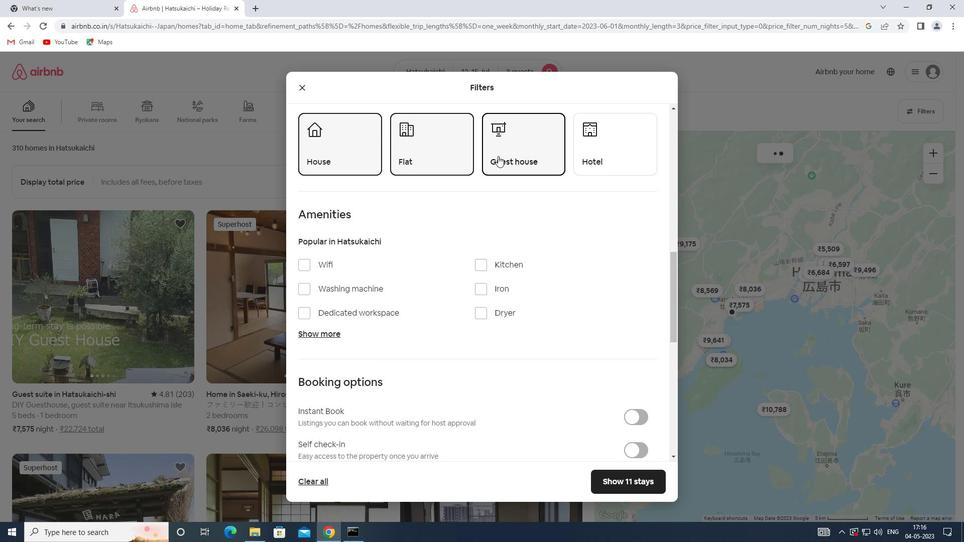 
Action: Mouse scrolled (498, 155) with delta (0, 0)
Screenshot: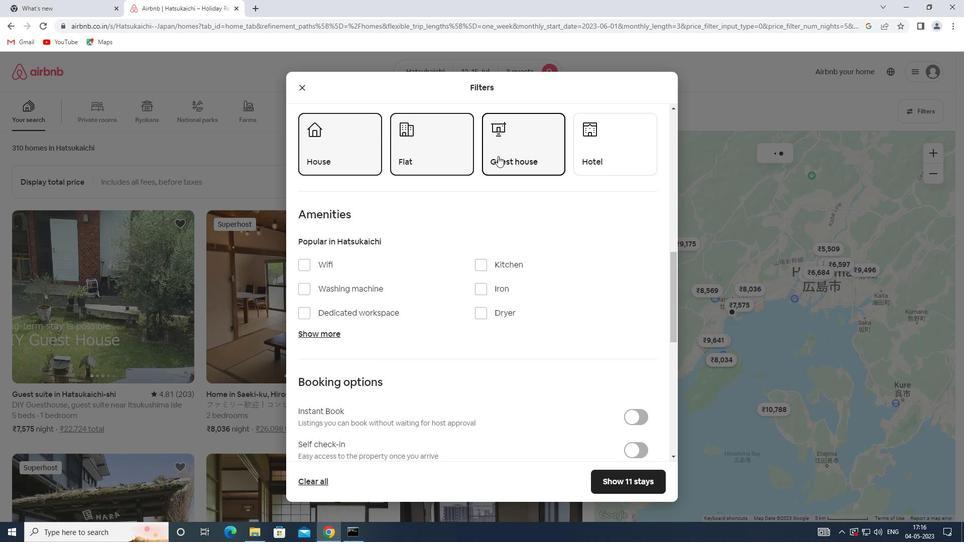 
Action: Mouse moved to (631, 302)
Screenshot: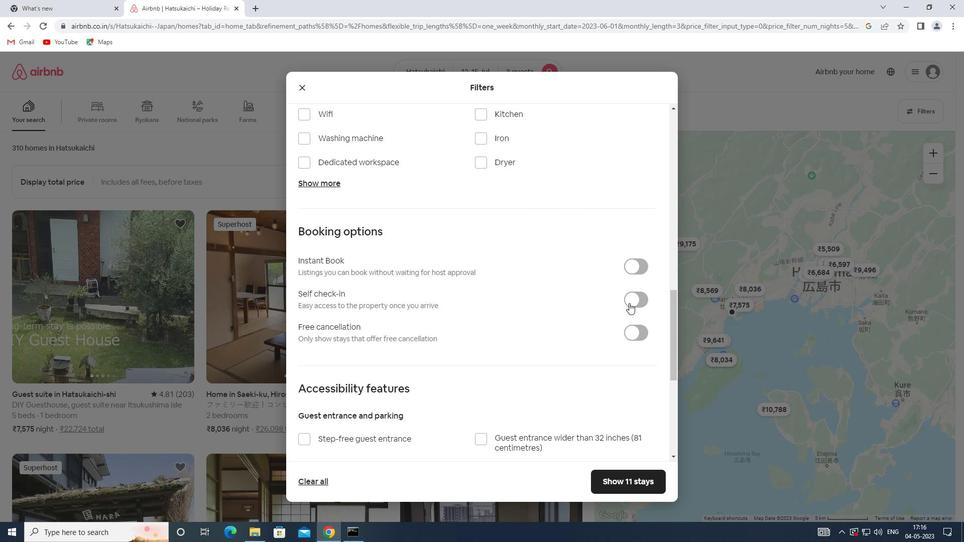 
Action: Mouse pressed left at (631, 302)
Screenshot: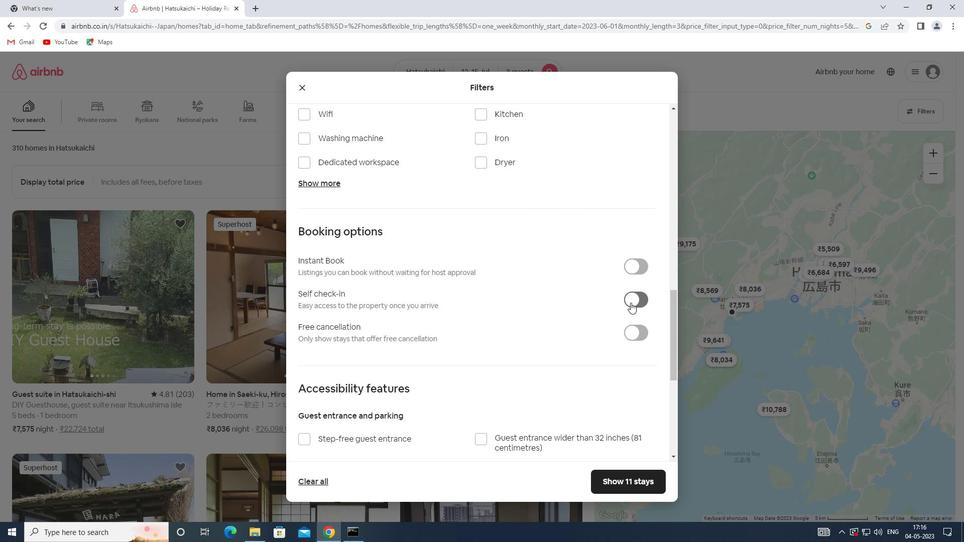 
Action: Mouse moved to (497, 314)
Screenshot: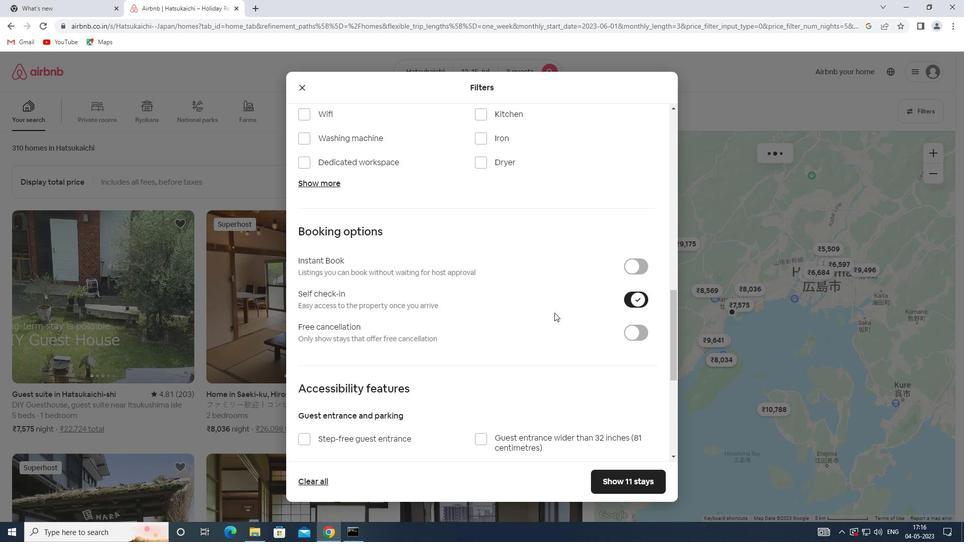 
Action: Mouse scrolled (497, 313) with delta (0, 0)
Screenshot: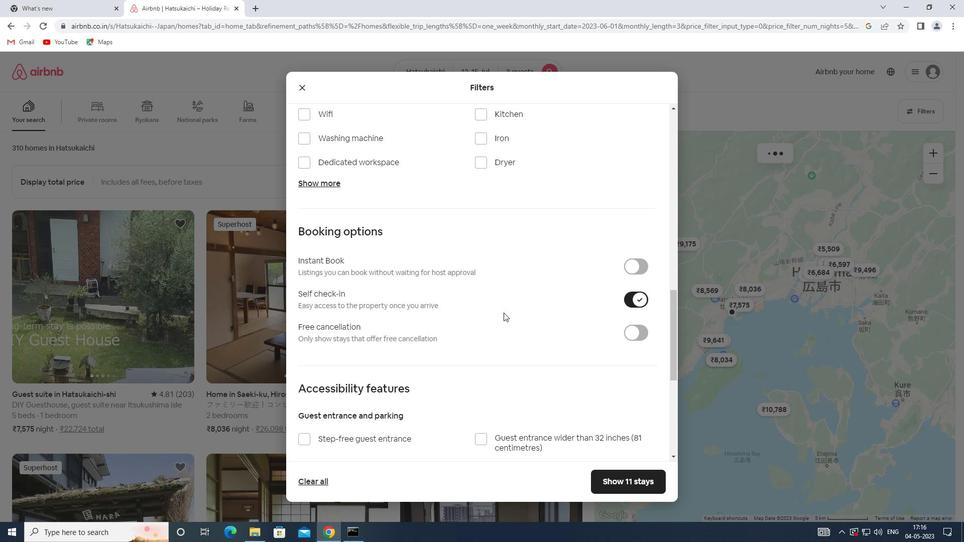 
Action: Mouse scrolled (497, 313) with delta (0, 0)
Screenshot: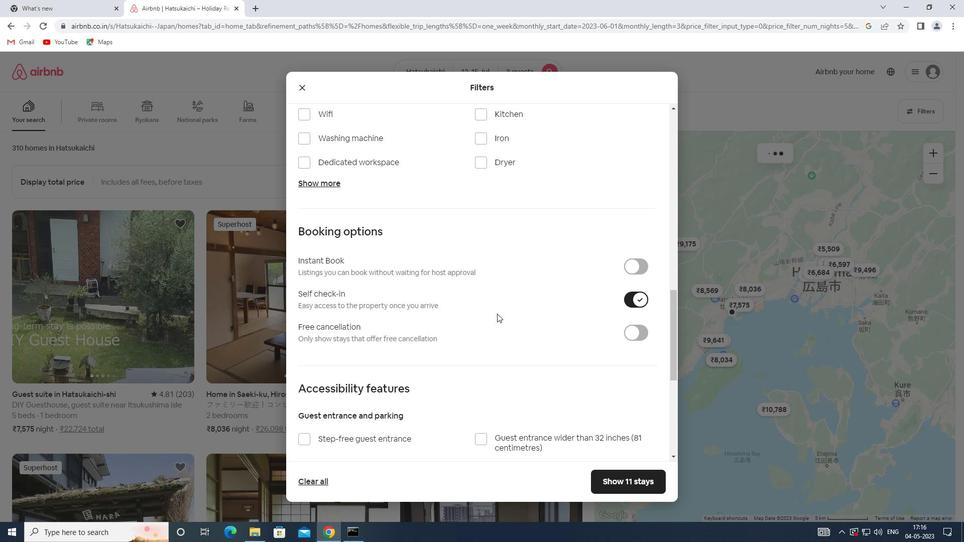 
Action: Mouse scrolled (497, 313) with delta (0, 0)
Screenshot: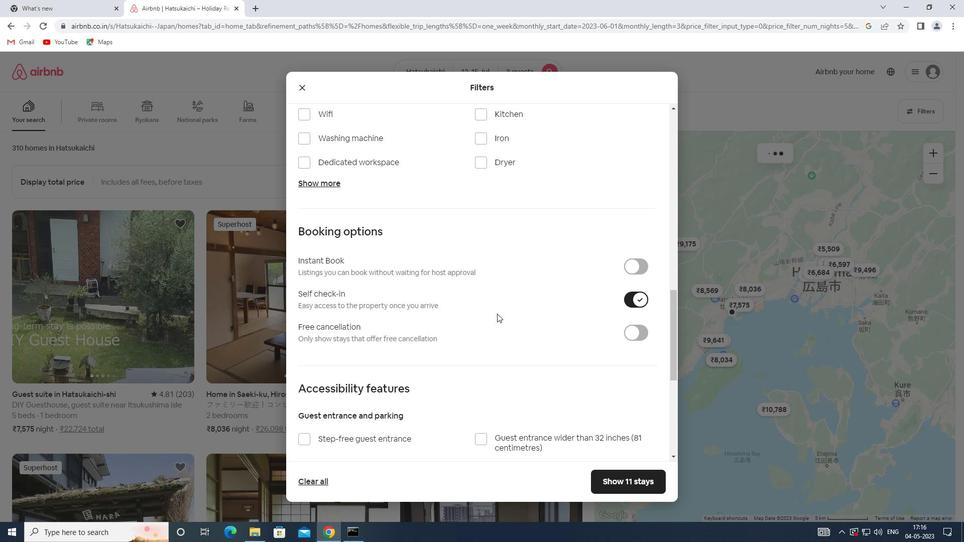
Action: Mouse scrolled (497, 313) with delta (0, 0)
Screenshot: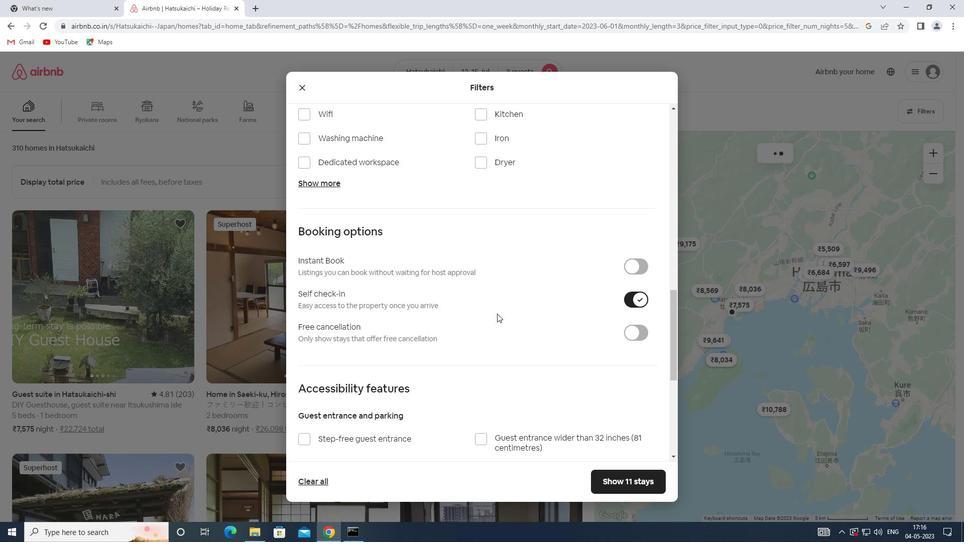 
Action: Mouse scrolled (497, 313) with delta (0, 0)
Screenshot: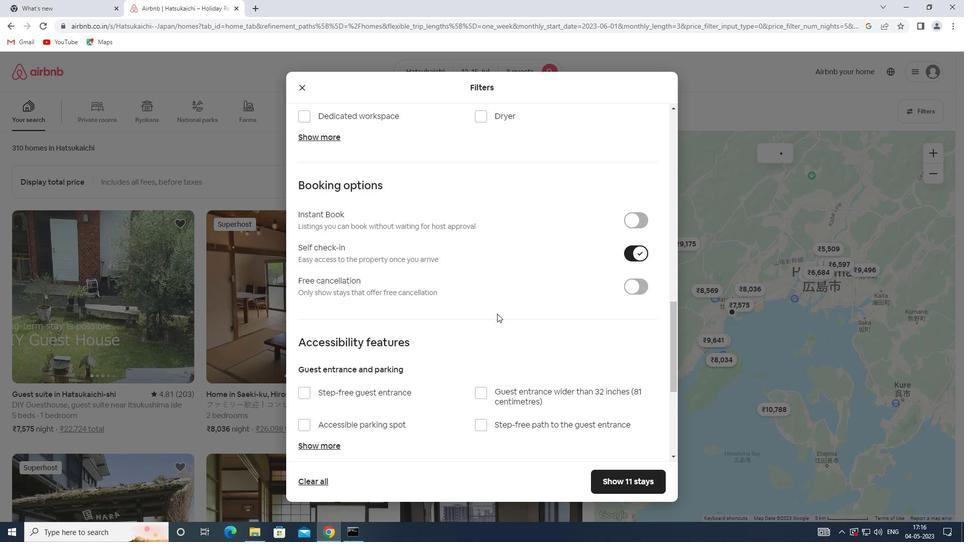 
Action: Mouse scrolled (497, 313) with delta (0, 0)
Screenshot: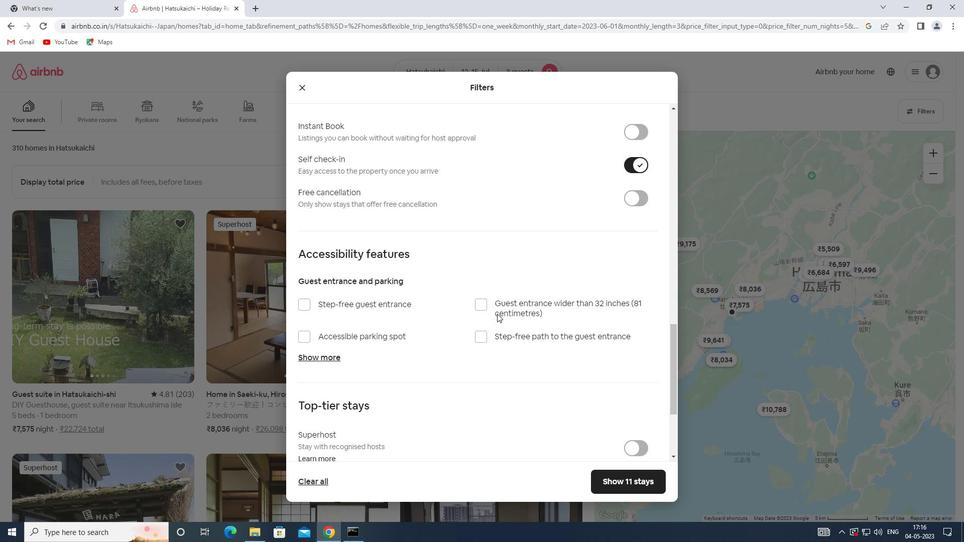 
Action: Mouse scrolled (497, 313) with delta (0, 0)
Screenshot: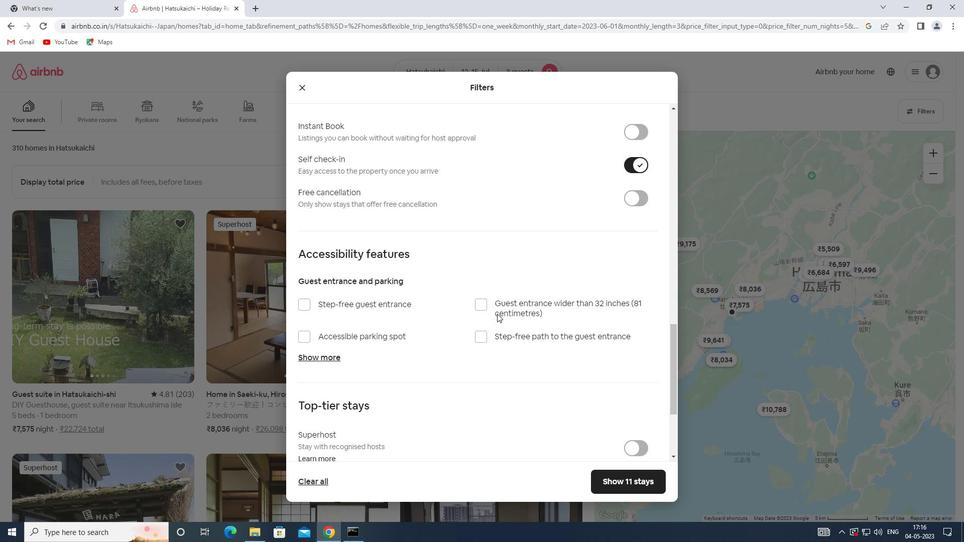 
Action: Mouse moved to (315, 390)
Screenshot: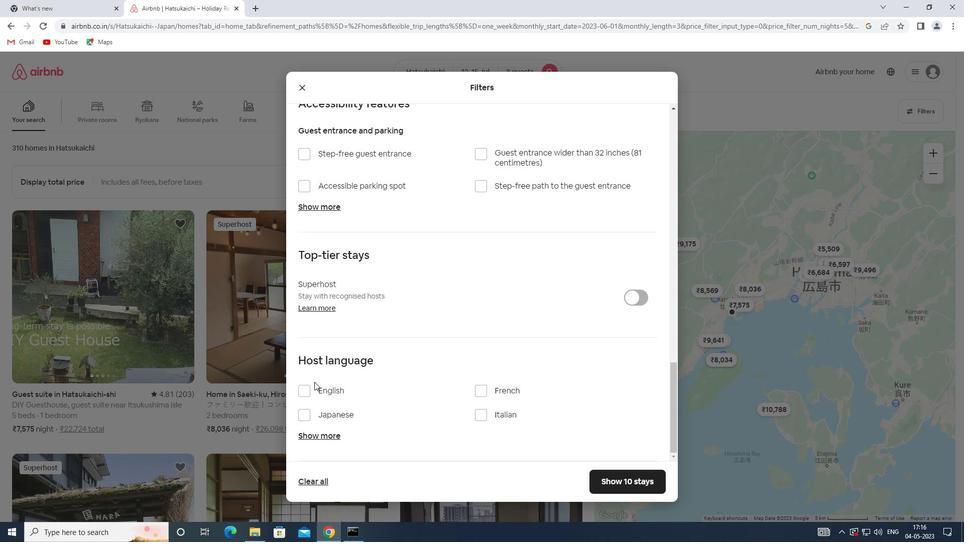 
Action: Mouse pressed left at (315, 390)
Screenshot: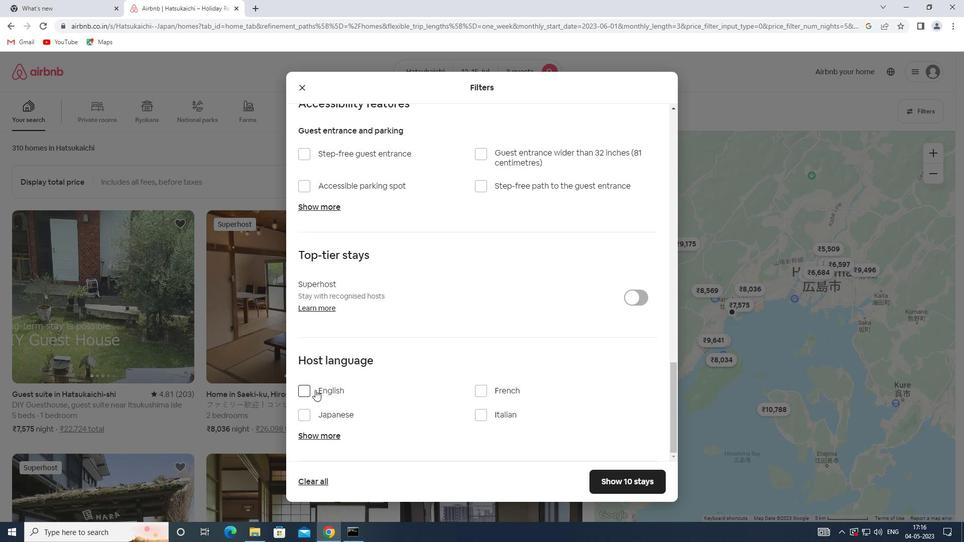 
Action: Mouse moved to (618, 481)
Screenshot: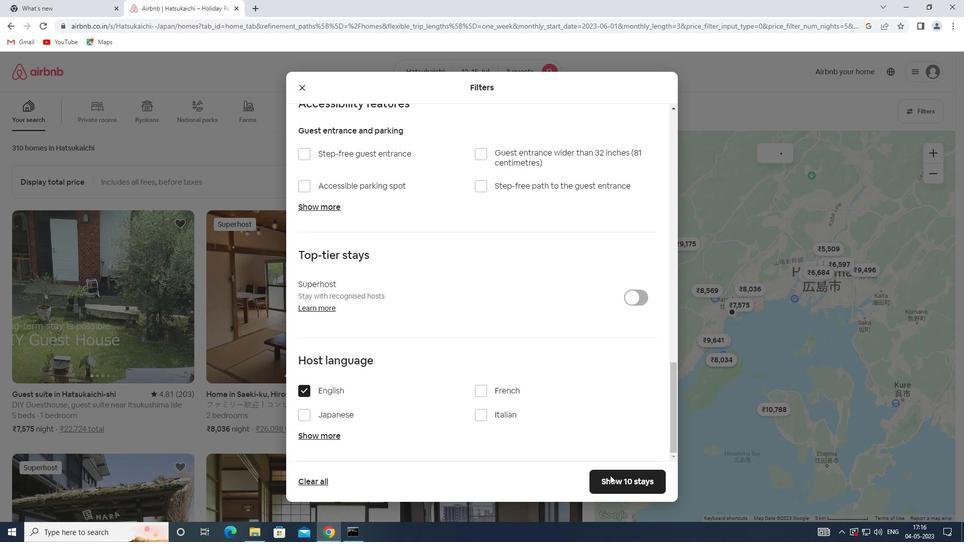 
Action: Mouse pressed left at (618, 481)
Screenshot: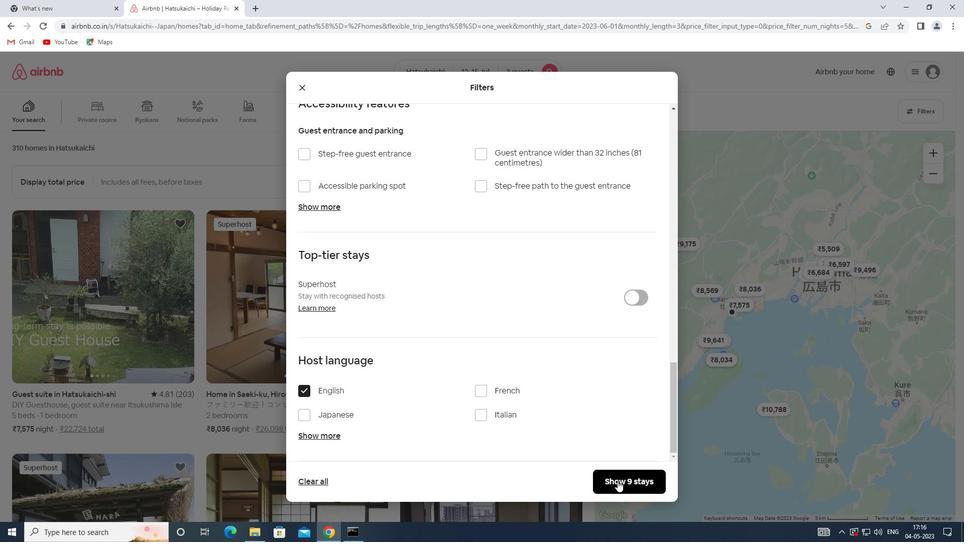 
